 Task: Open Card Operations Management Review in Board DevOps to Workspace Cloud Management and add a team member Softage.2@softage.net, a label Green, a checklist Diet Planning, an attachment from your computer, a color Green and finally, add a card description 'Plan and execute company team-building activity at a wine tasting' and a comment 'This task requires us to be proactive and anticipate potential challenges before they arise.'. Add a start date 'Jan 02, 1900' with a due date 'Jan 09, 1900'
Action: Mouse moved to (58, 250)
Screenshot: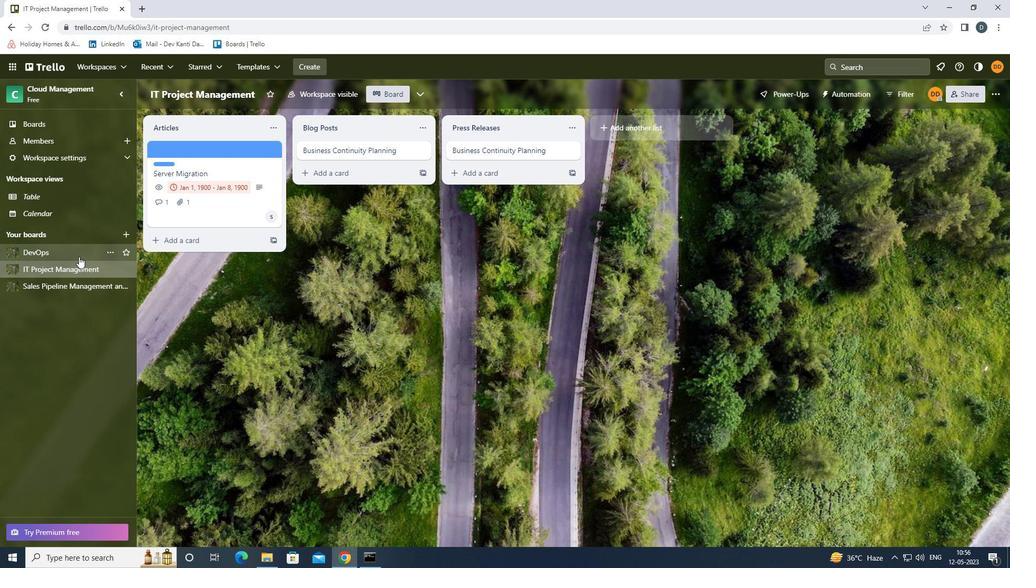 
Action: Mouse pressed left at (58, 250)
Screenshot: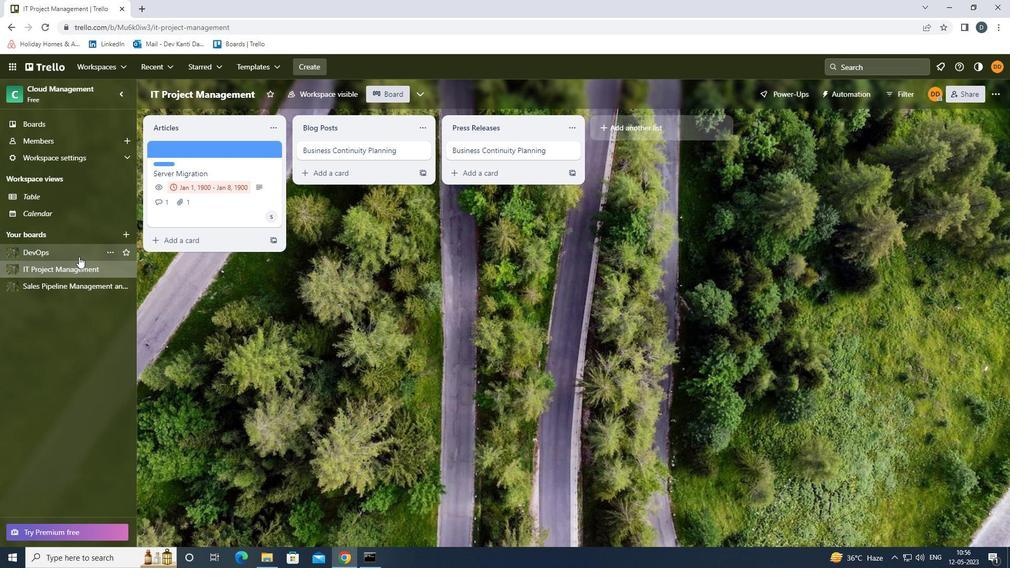 
Action: Mouse moved to (221, 156)
Screenshot: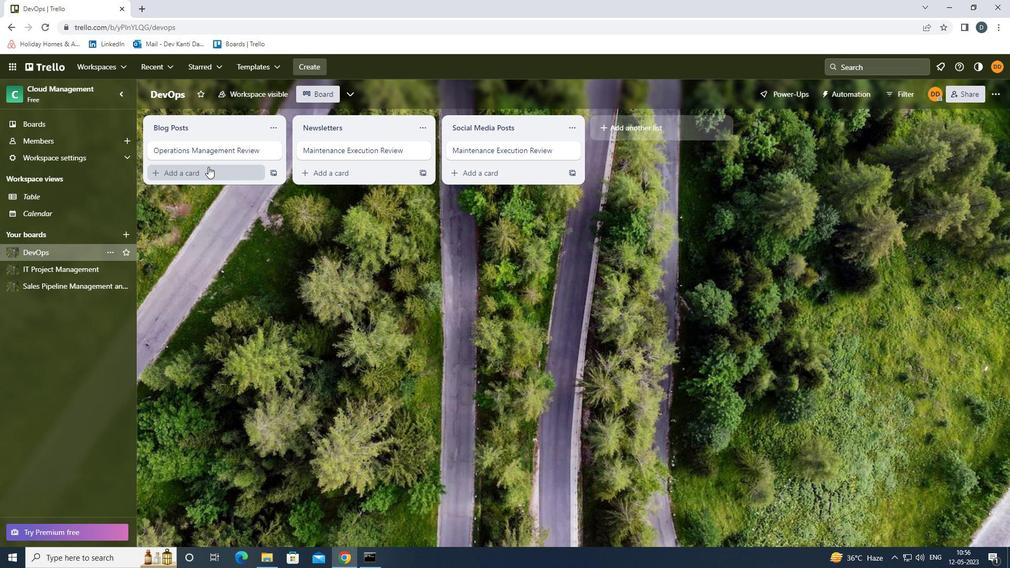 
Action: Mouse pressed left at (221, 156)
Screenshot: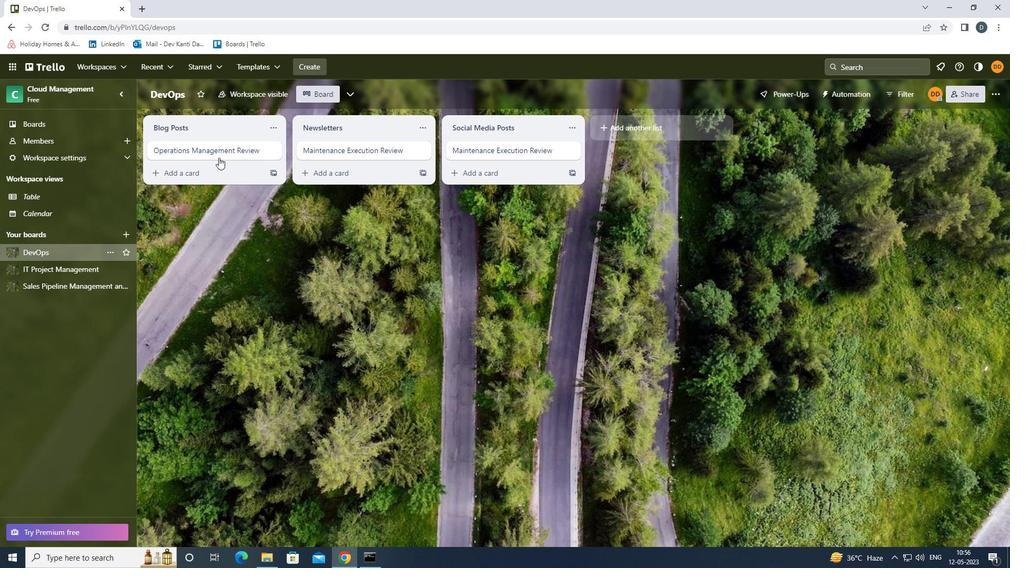 
Action: Mouse moved to (631, 143)
Screenshot: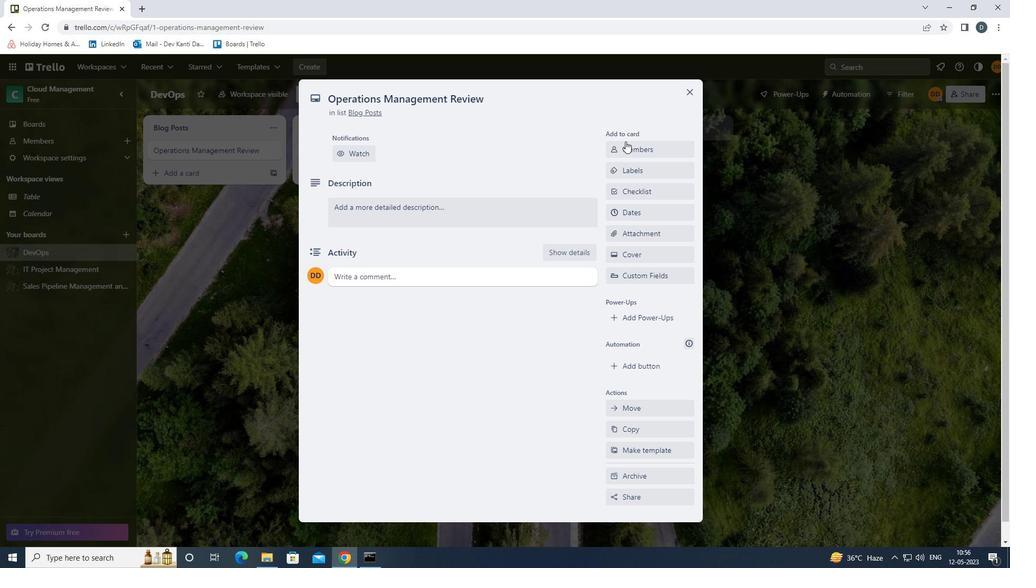 
Action: Mouse pressed left at (631, 143)
Screenshot: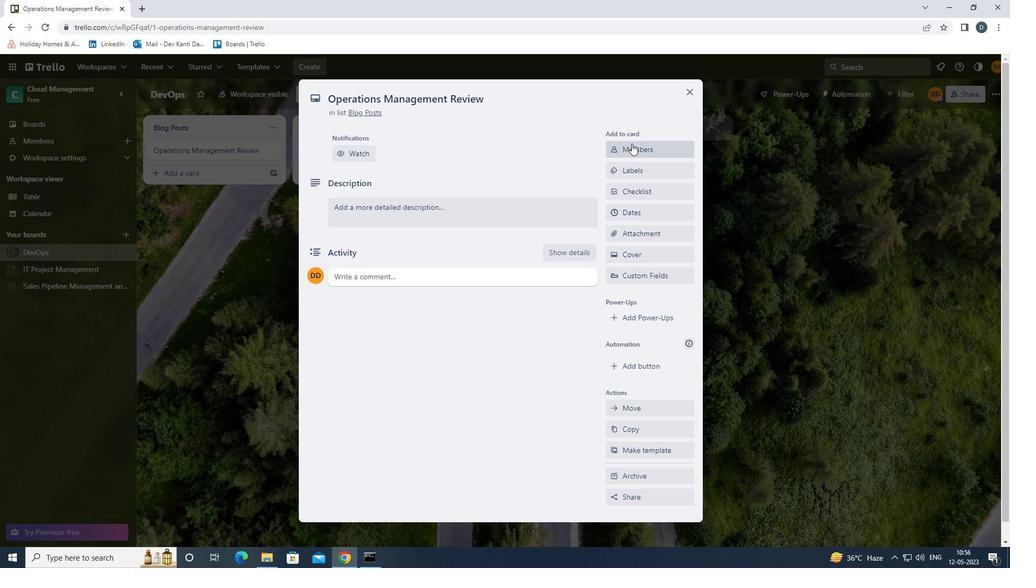 
Action: Mouse moved to (632, 143)
Screenshot: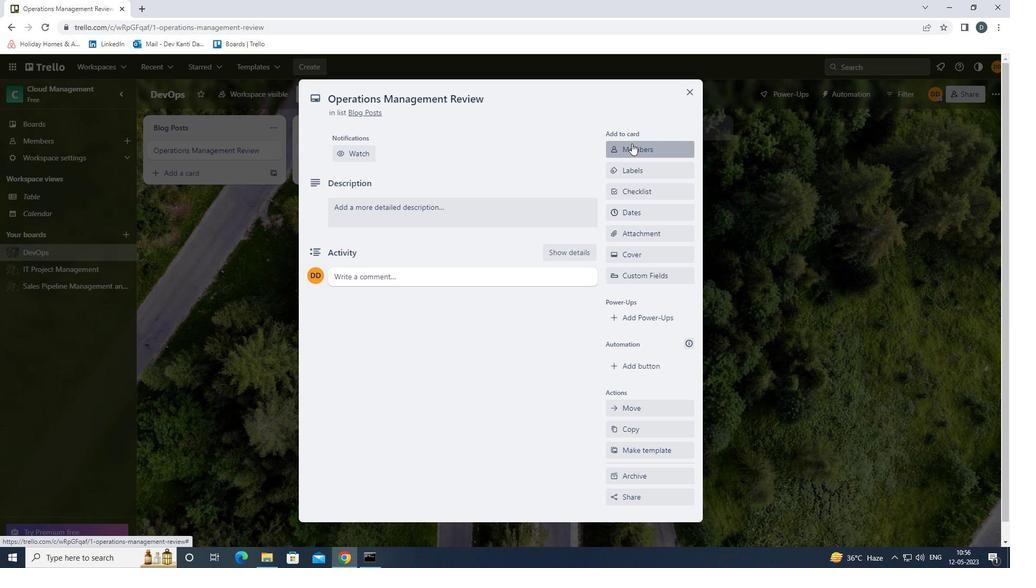 
Action: Key pressed <Key.shift>SOFTAGE.2<Key.shift>@SOFTAGE.NET<Key.enter>
Screenshot: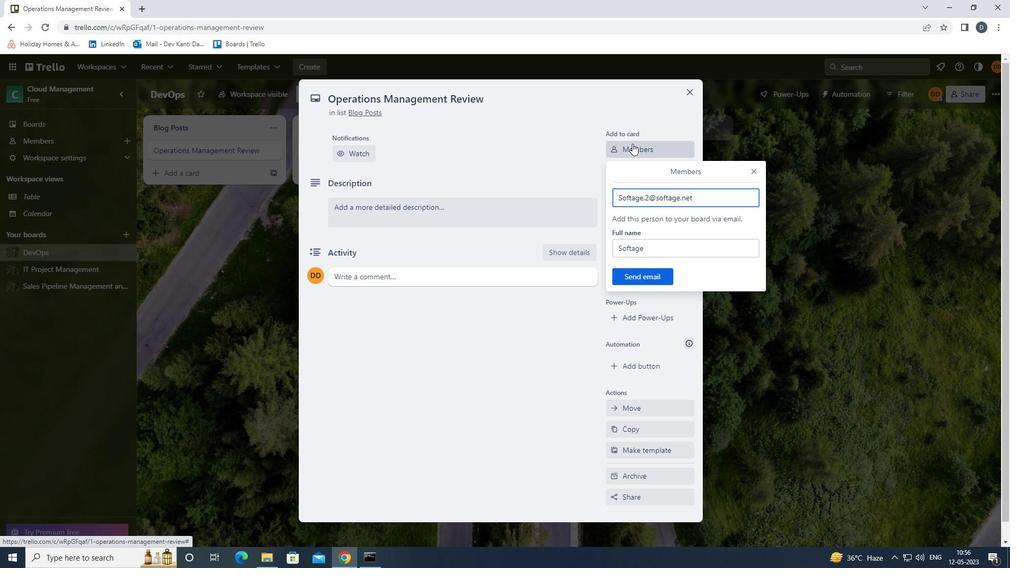 
Action: Mouse moved to (668, 166)
Screenshot: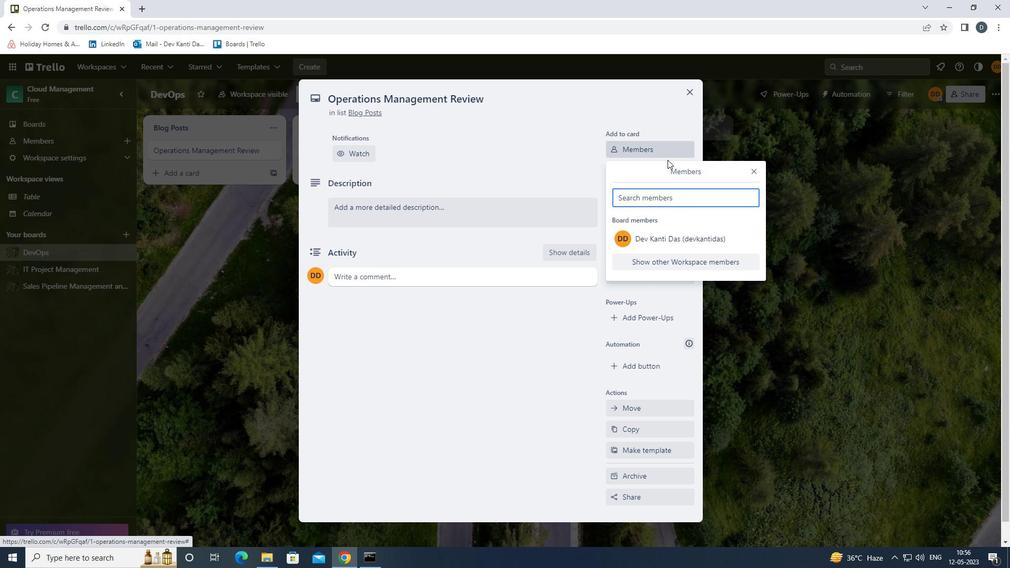 
Action: Key pressed <Key.shift>SOFTAGE.2<Key.shift>@SOFTAGE.NET
Screenshot: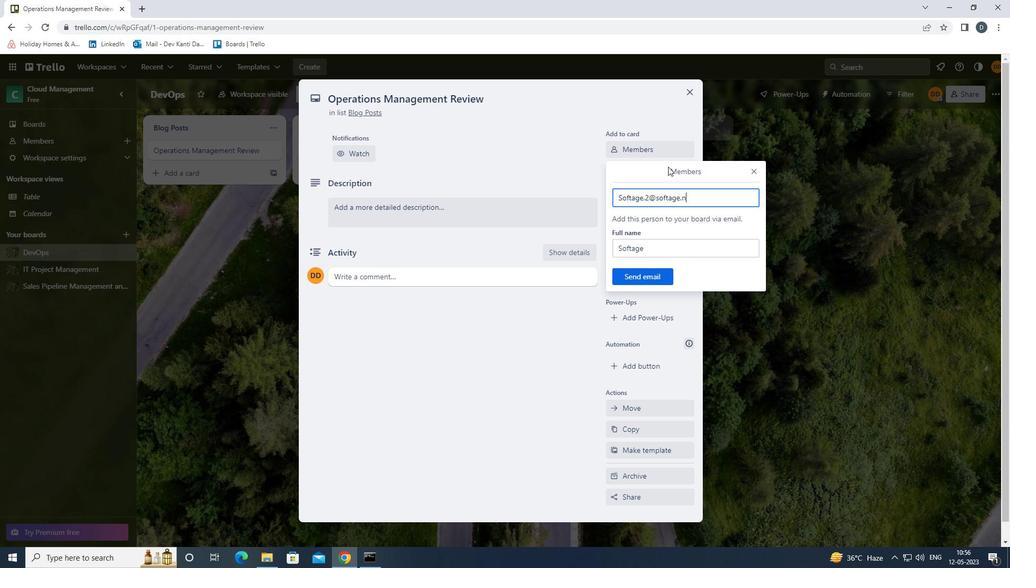 
Action: Mouse moved to (643, 279)
Screenshot: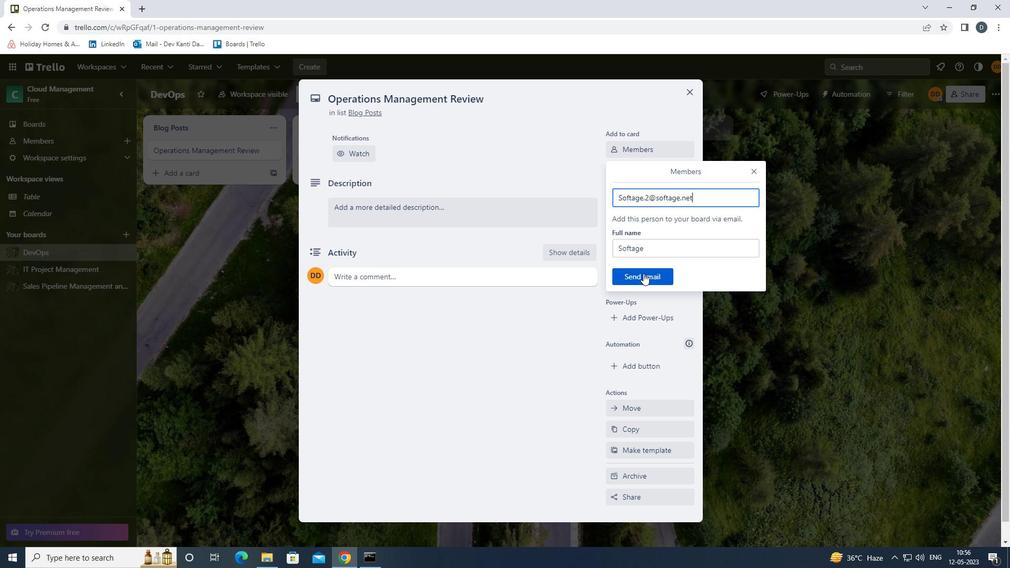 
Action: Mouse pressed left at (643, 279)
Screenshot: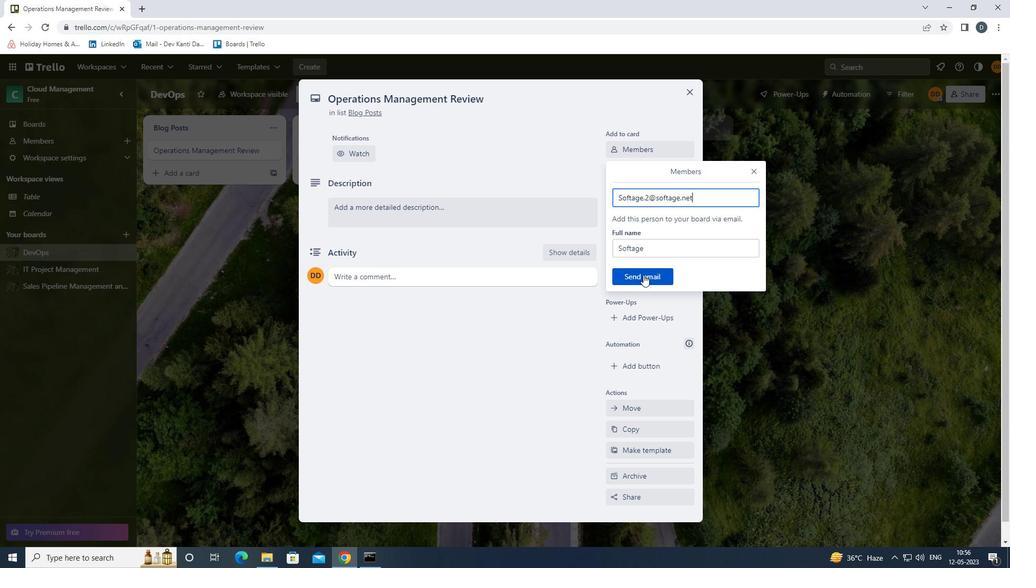 
Action: Mouse moved to (654, 208)
Screenshot: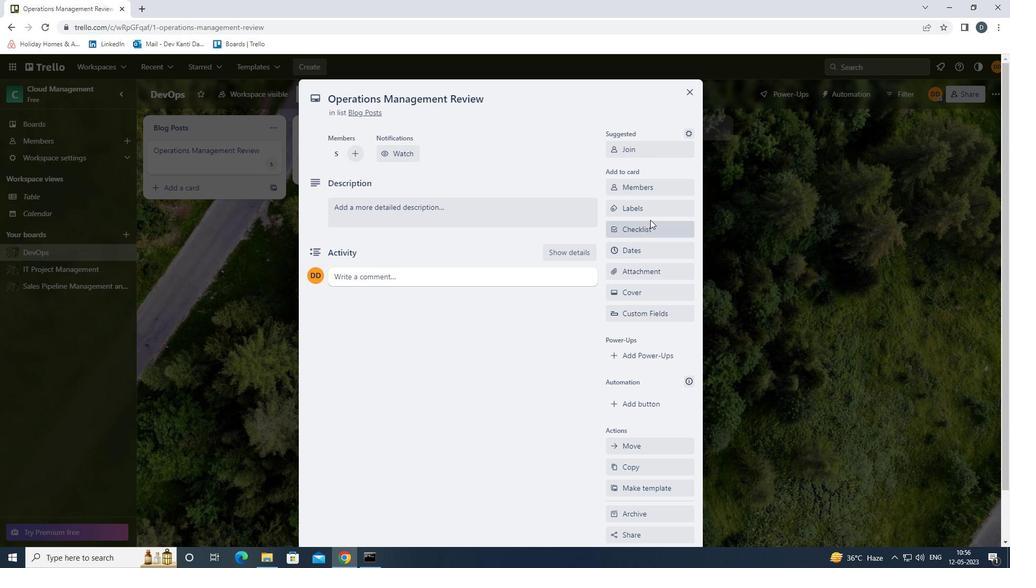 
Action: Mouse pressed left at (654, 208)
Screenshot: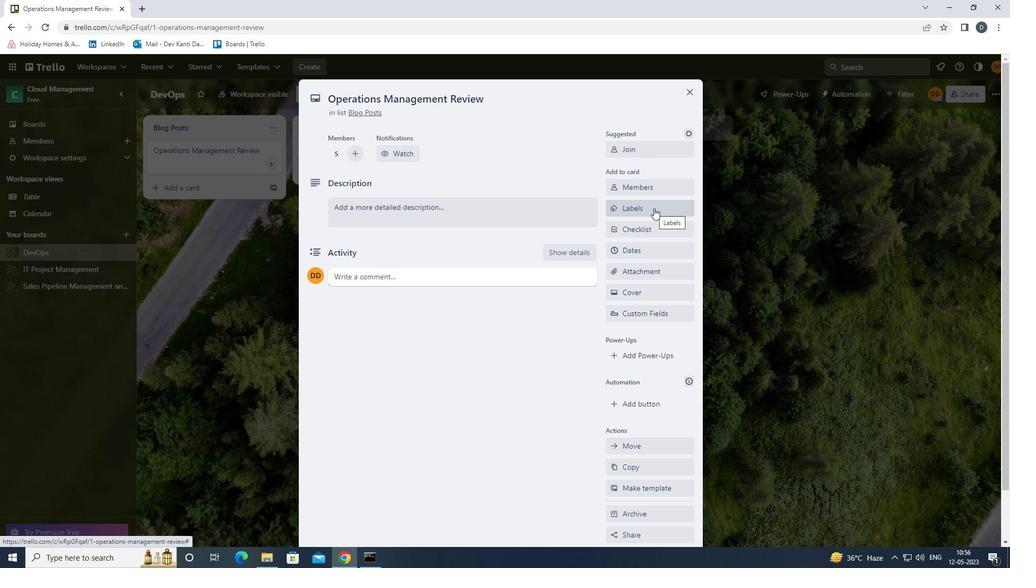 
Action: Mouse moved to (672, 288)
Screenshot: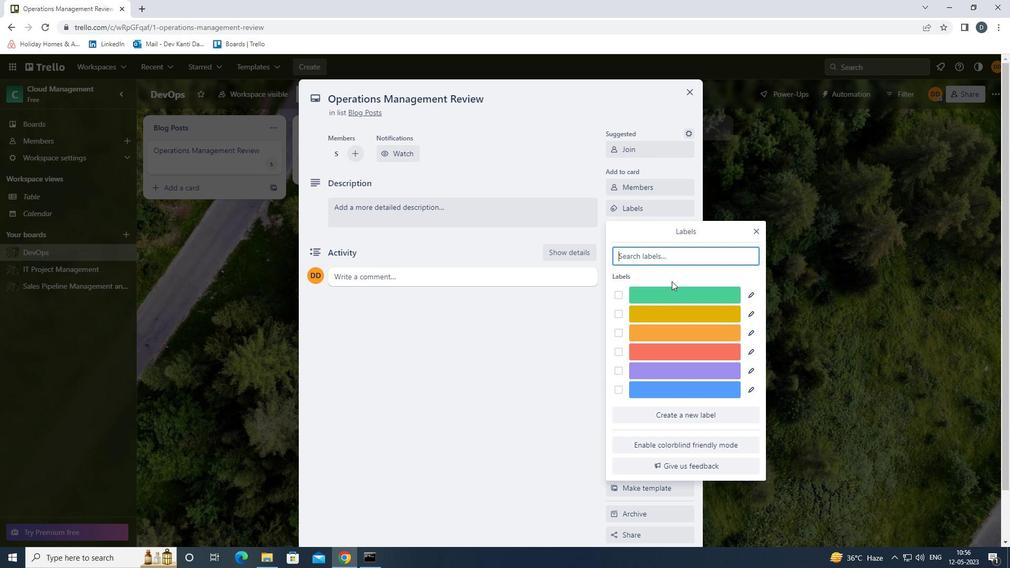 
Action: Mouse pressed left at (672, 288)
Screenshot: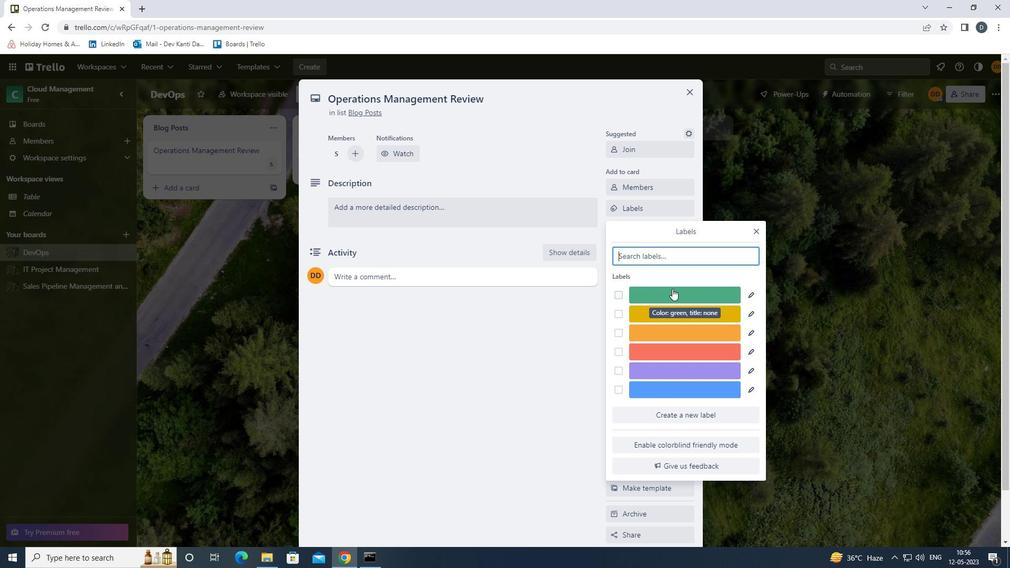 
Action: Mouse moved to (754, 230)
Screenshot: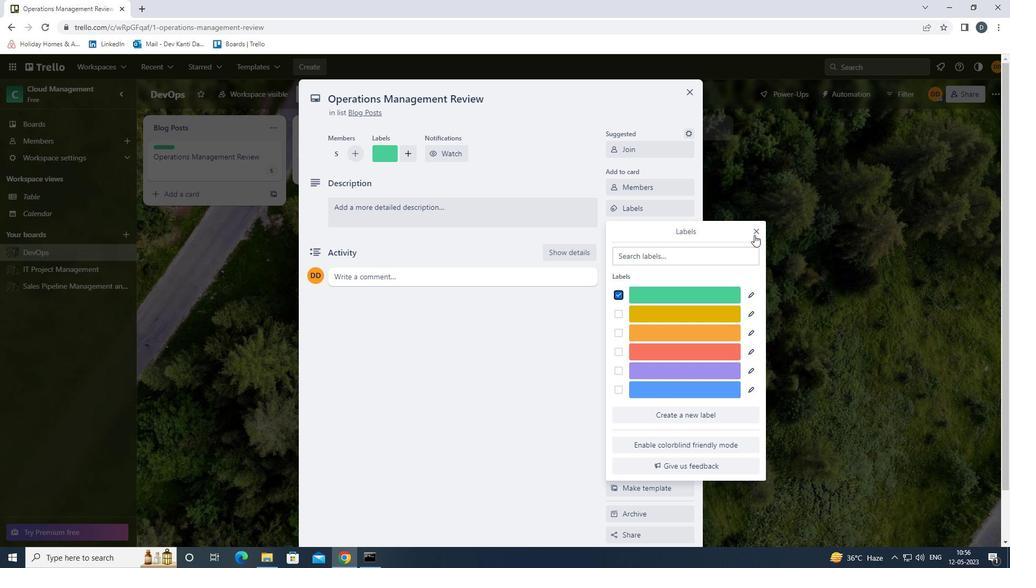 
Action: Mouse pressed left at (754, 230)
Screenshot: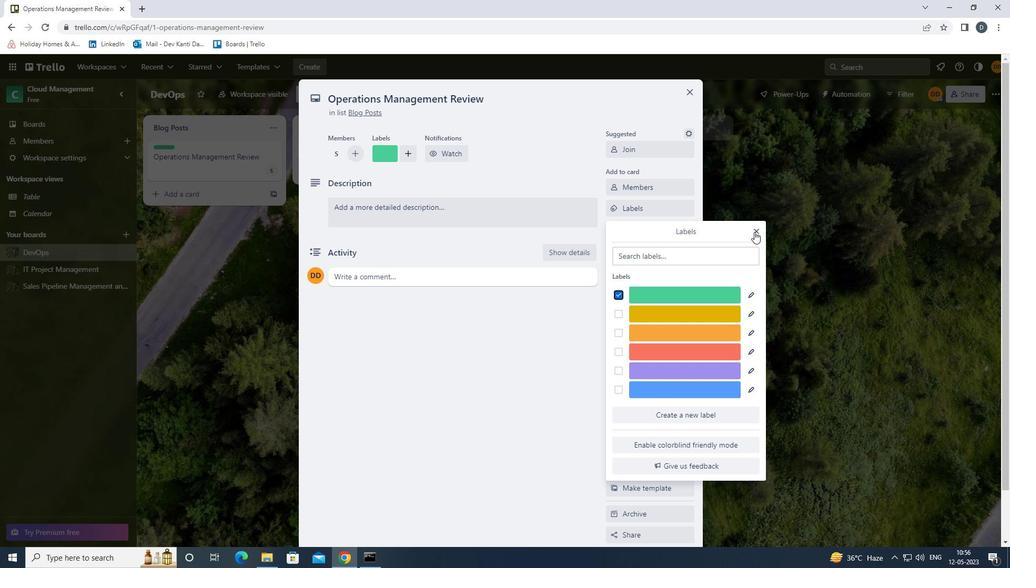 
Action: Mouse moved to (671, 231)
Screenshot: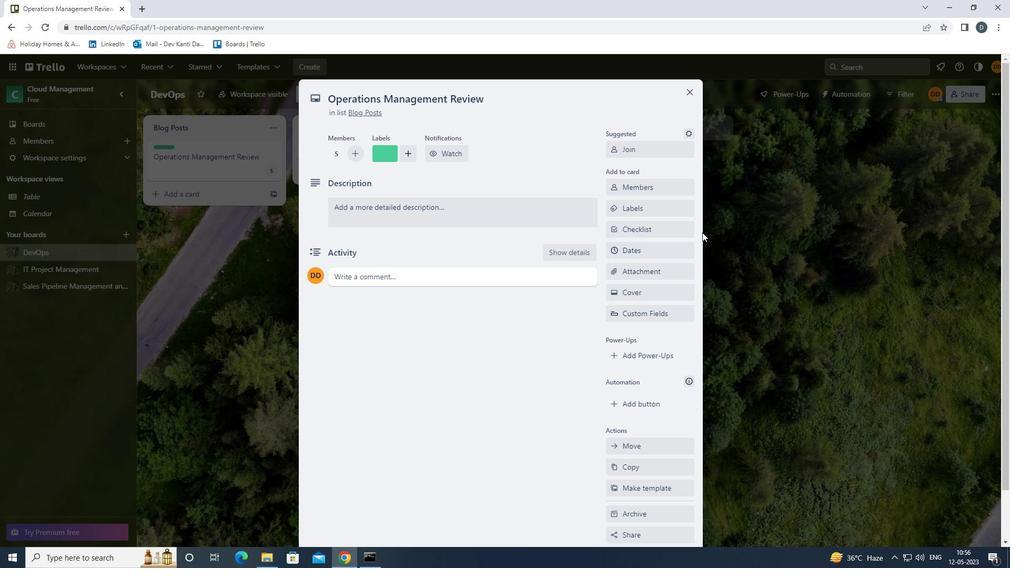 
Action: Mouse pressed left at (671, 231)
Screenshot: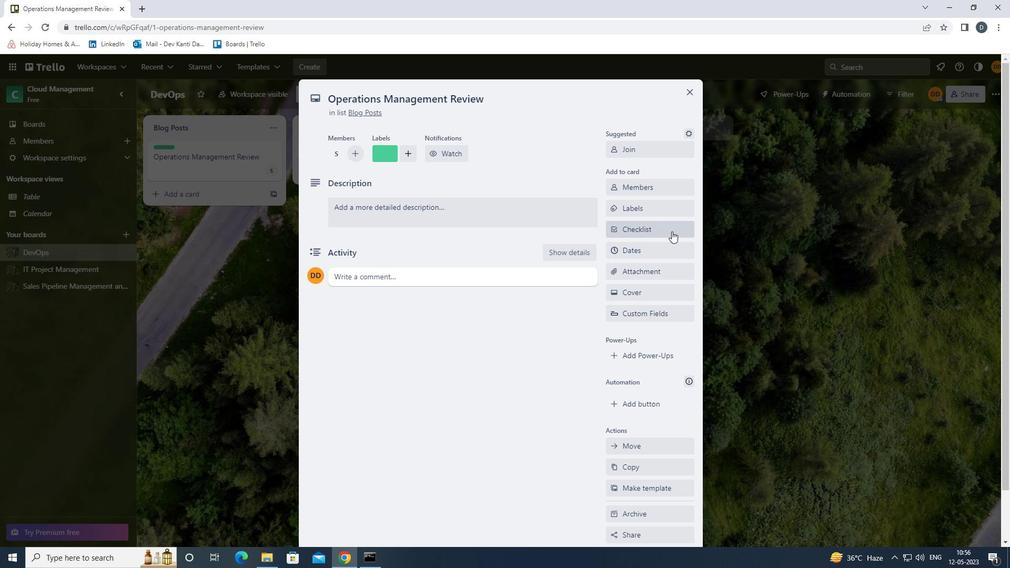 
Action: Mouse moved to (674, 230)
Screenshot: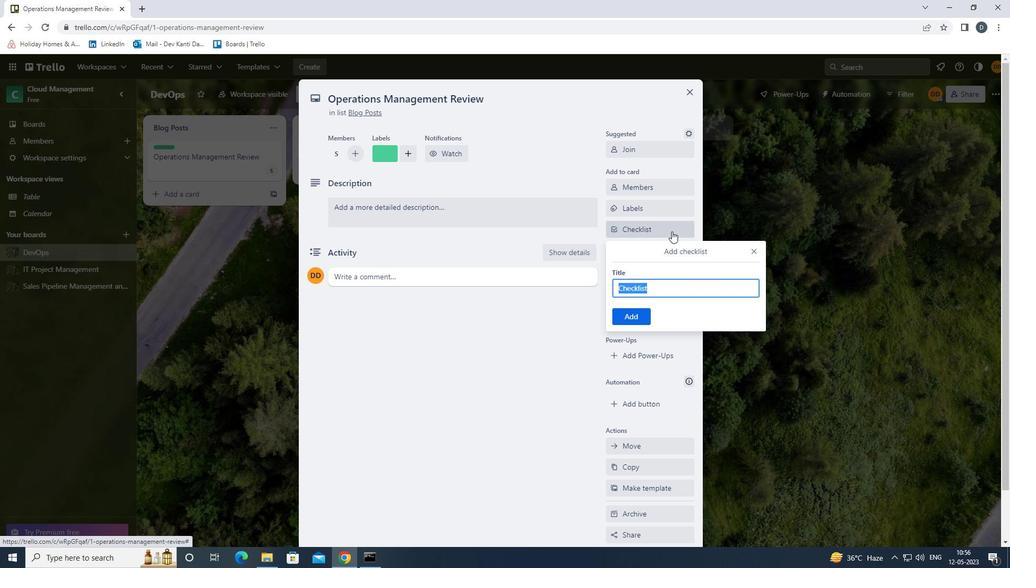 
Action: Key pressed <Key.shift>DIET<Key.space><Key.shift><Key.shift><Key.shift><Key.shift><Key.shift><Key.shift><Key.shift><Key.shift><Key.shift>PLANNING<Key.enter>
Screenshot: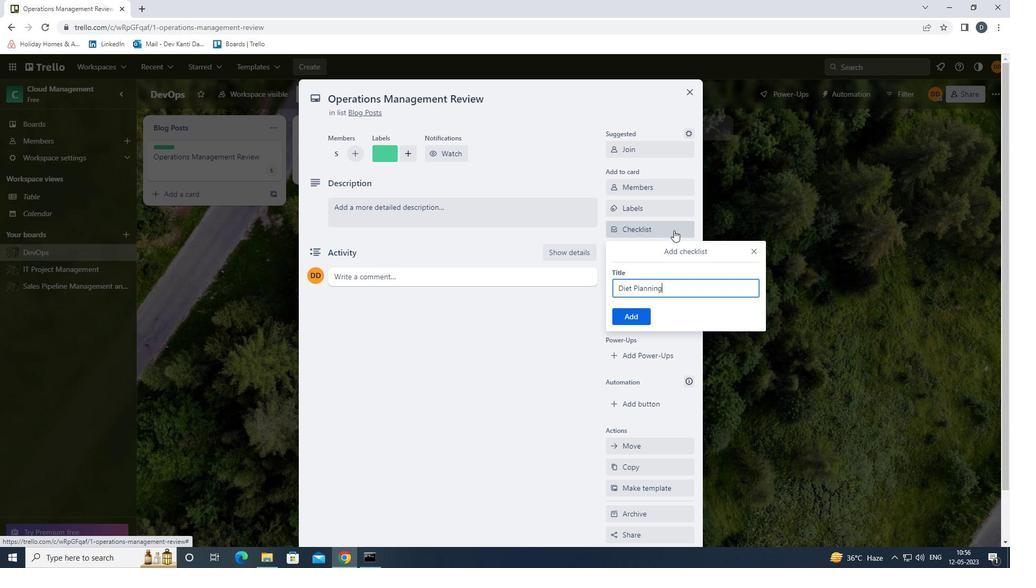 
Action: Mouse moved to (658, 272)
Screenshot: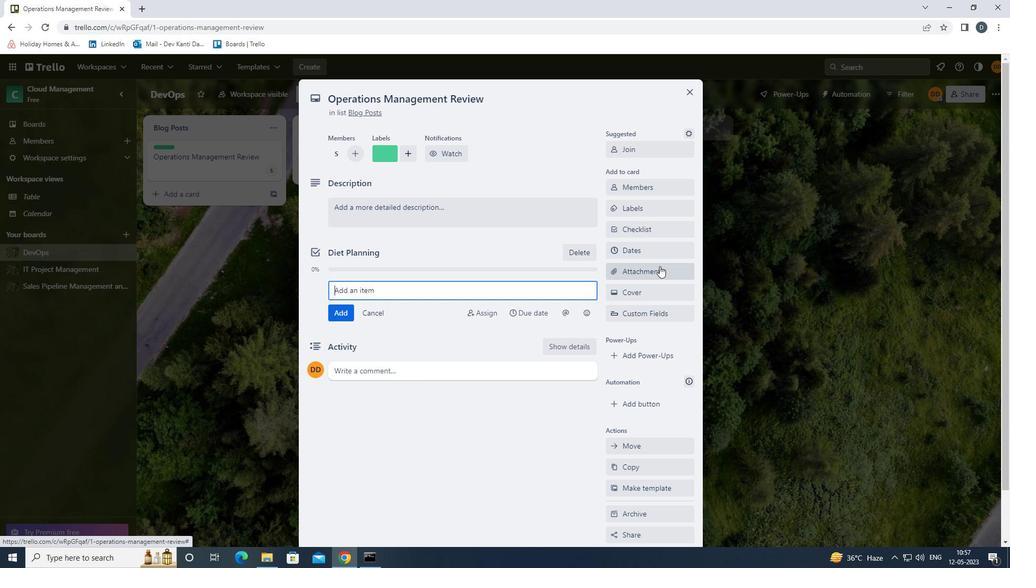 
Action: Mouse pressed left at (658, 272)
Screenshot: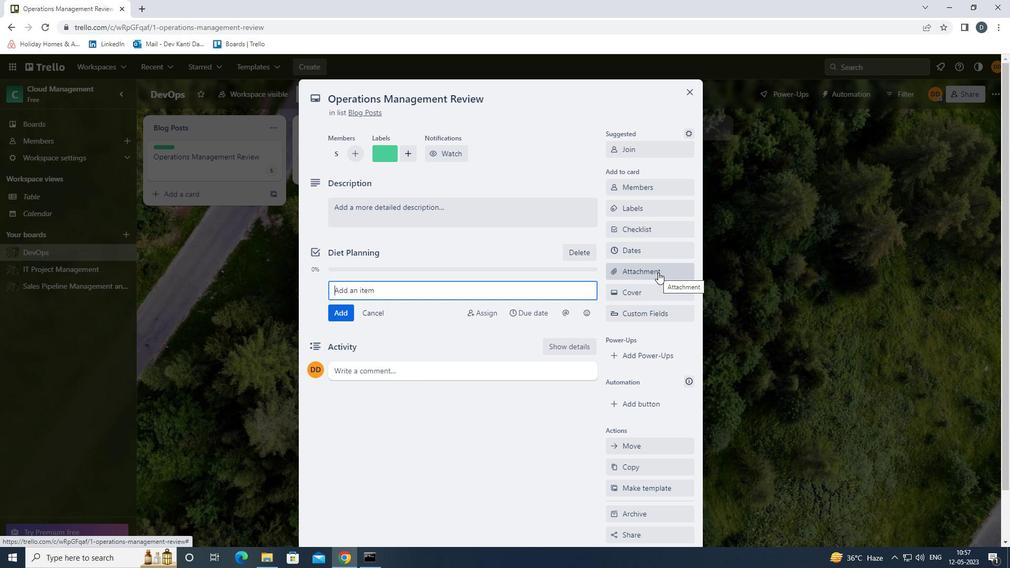 
Action: Mouse moved to (665, 318)
Screenshot: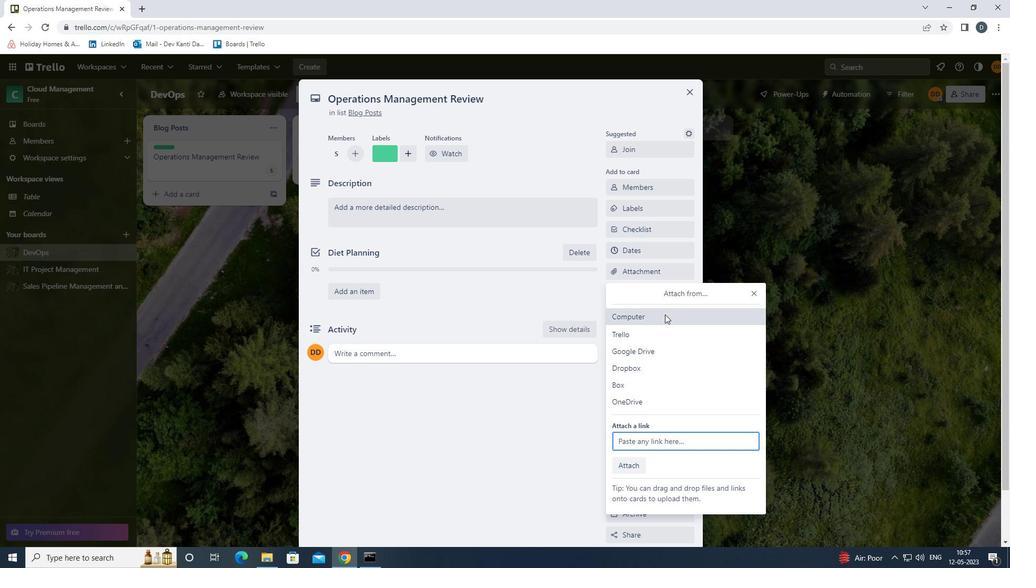 
Action: Mouse pressed left at (665, 318)
Screenshot: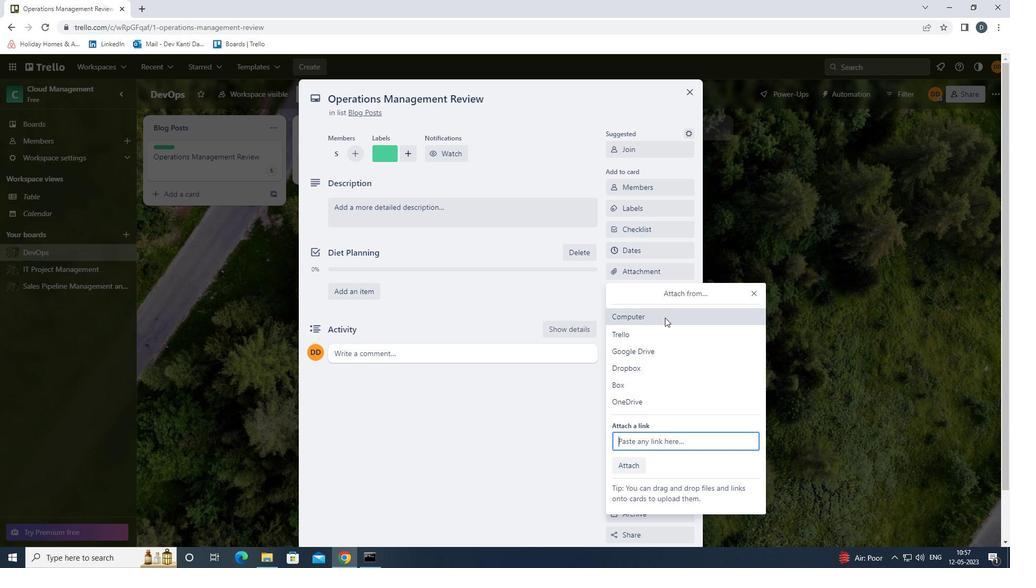 
Action: Mouse moved to (351, 119)
Screenshot: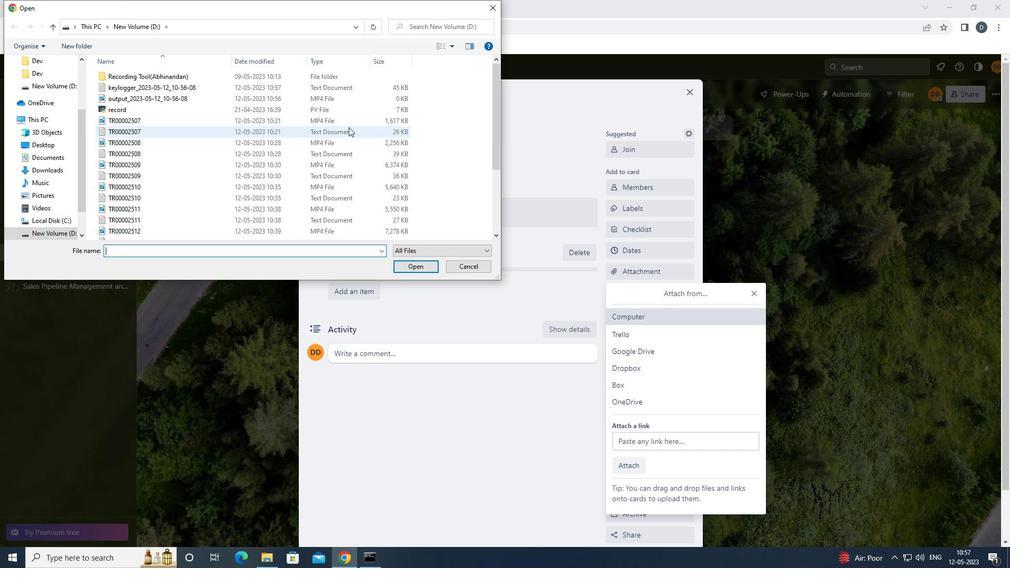 
Action: Mouse pressed left at (351, 119)
Screenshot: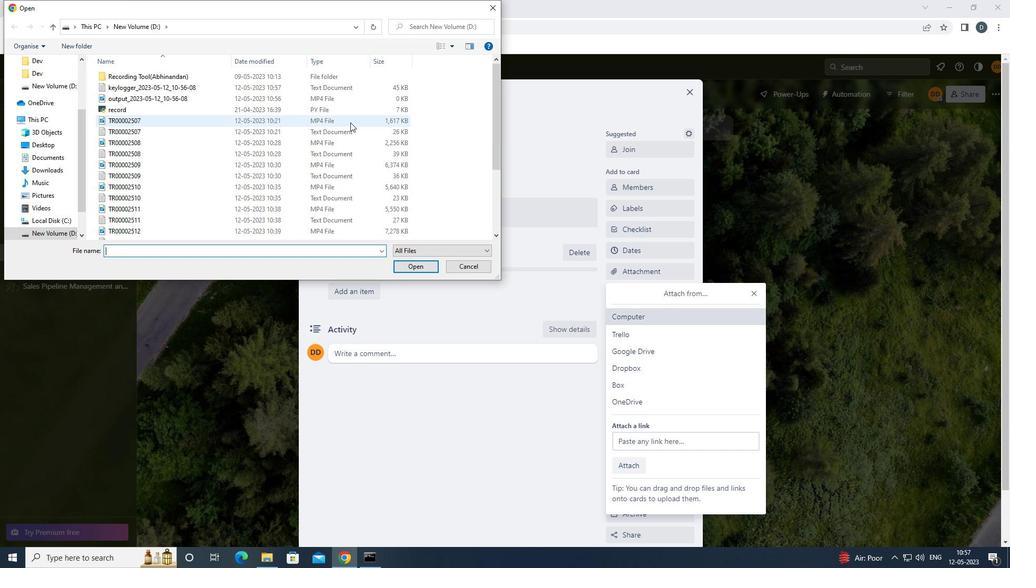 
Action: Mouse moved to (416, 264)
Screenshot: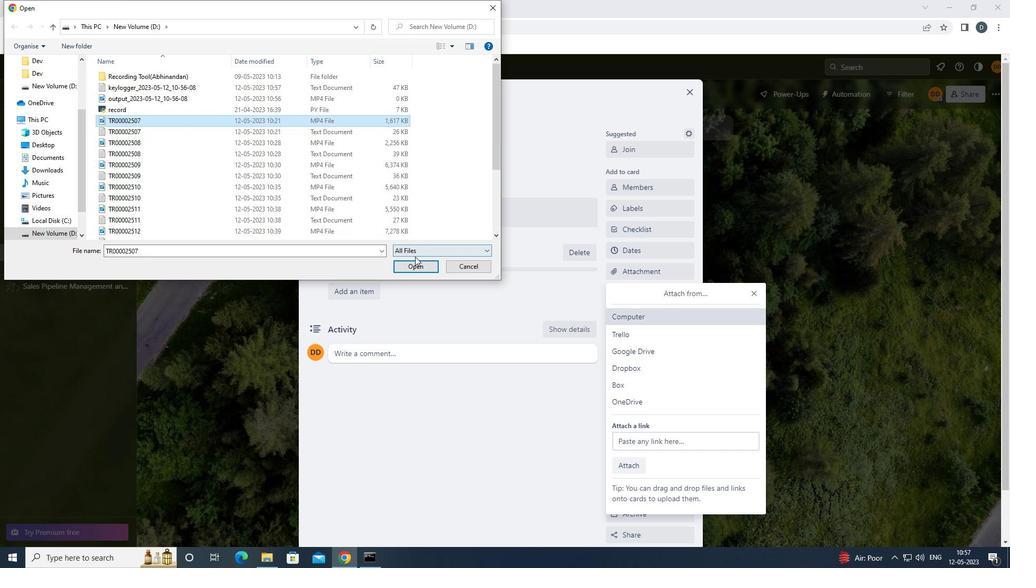 
Action: Mouse pressed left at (416, 264)
Screenshot: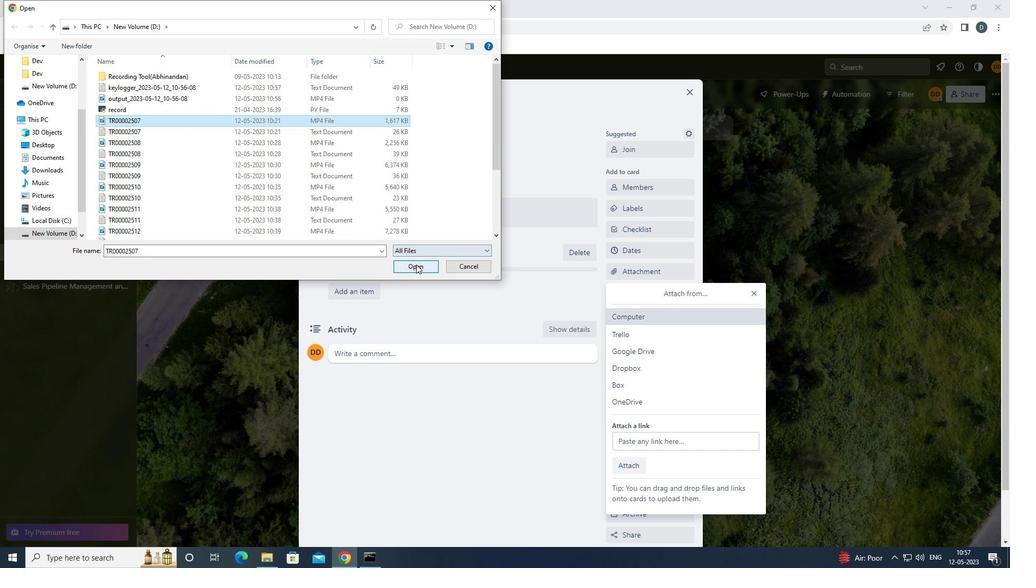 
Action: Mouse moved to (639, 294)
Screenshot: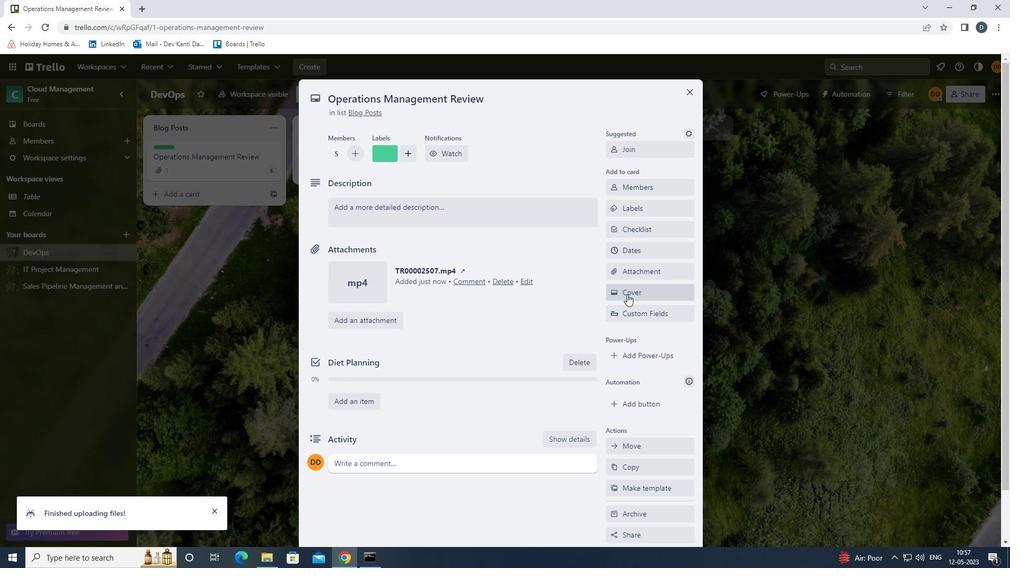 
Action: Mouse pressed left at (639, 294)
Screenshot: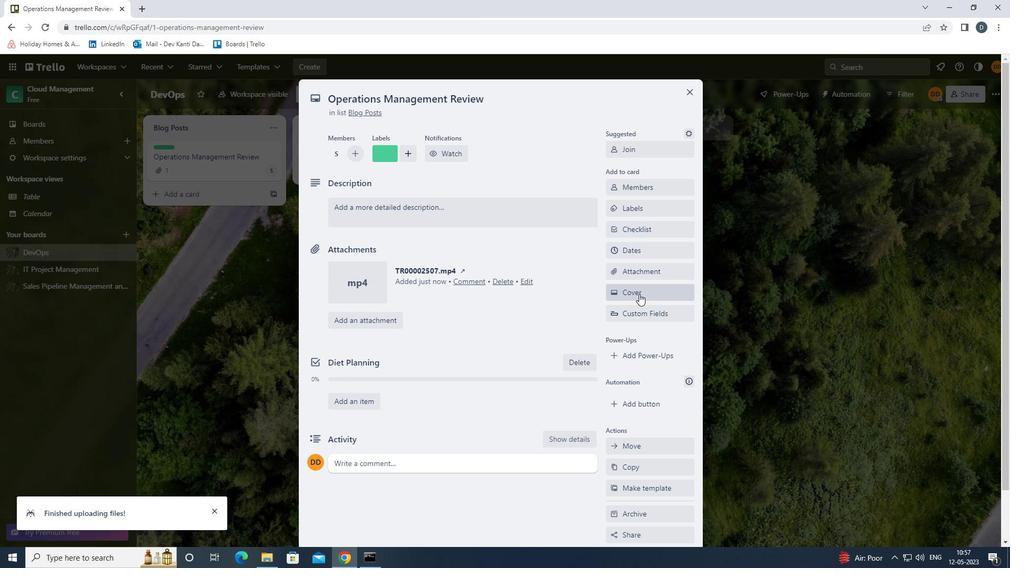 
Action: Mouse moved to (626, 335)
Screenshot: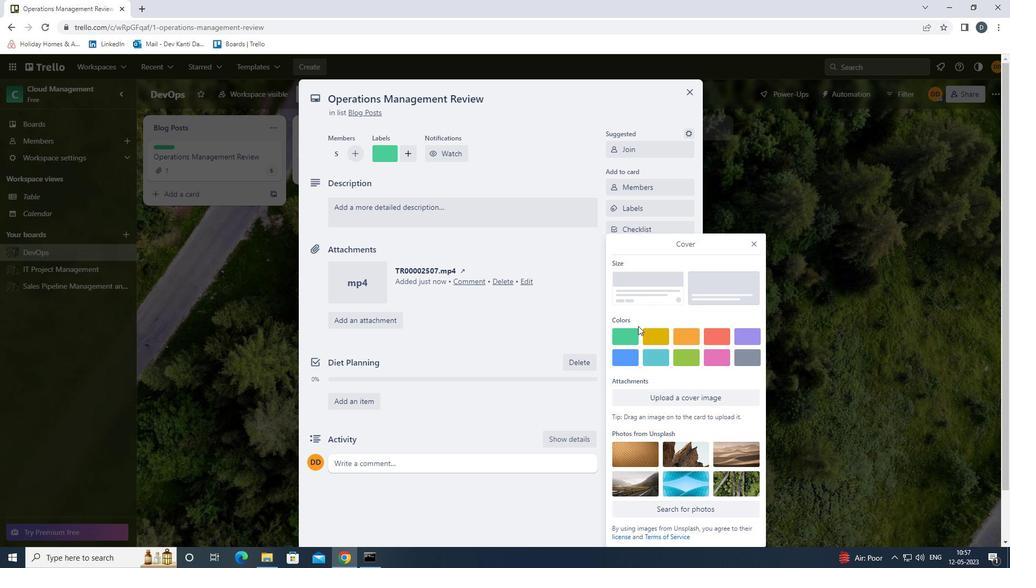
Action: Mouse pressed left at (626, 335)
Screenshot: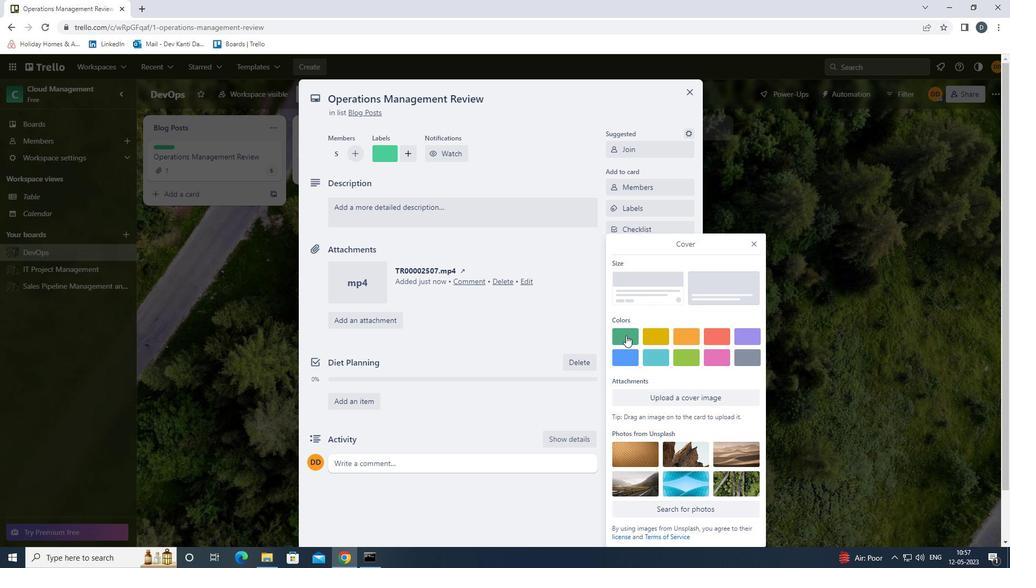 
Action: Mouse moved to (754, 222)
Screenshot: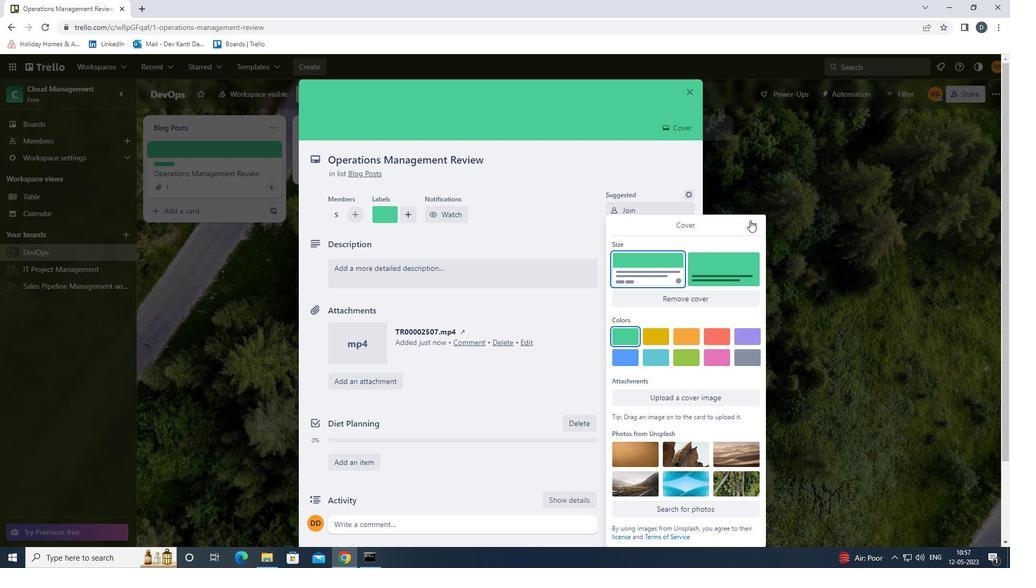 
Action: Mouse pressed left at (754, 222)
Screenshot: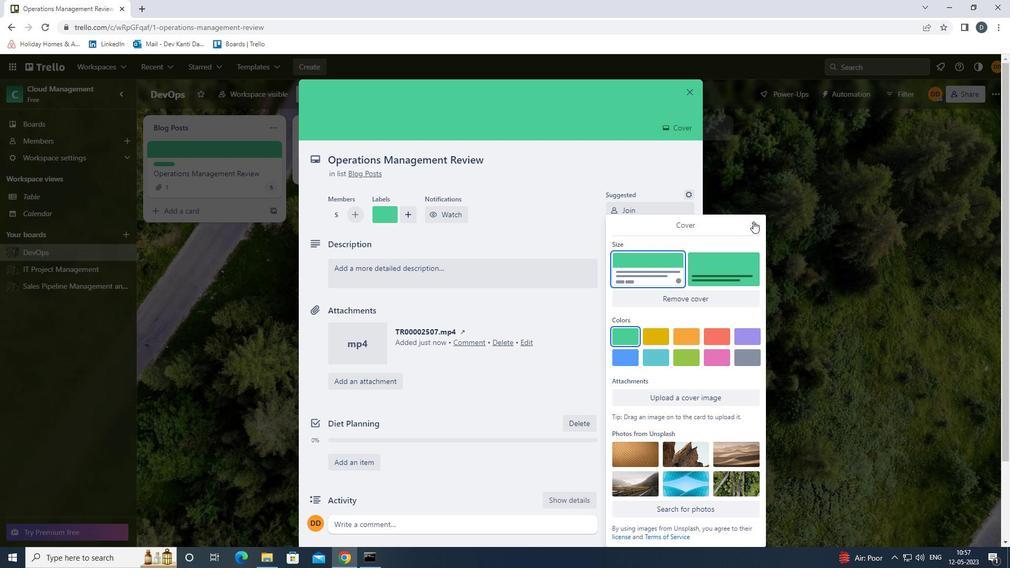
Action: Mouse moved to (539, 269)
Screenshot: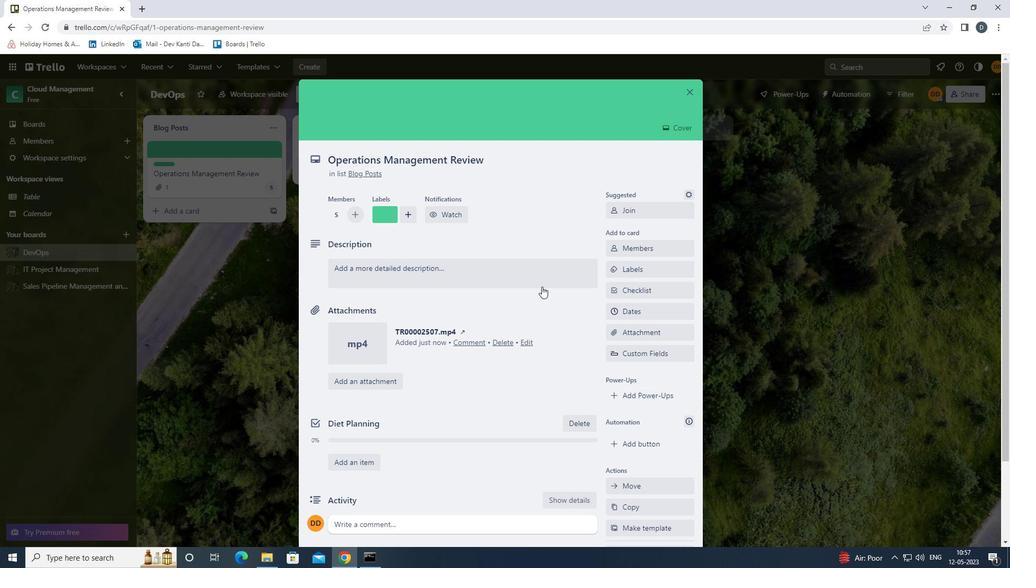 
Action: Mouse pressed left at (539, 269)
Screenshot: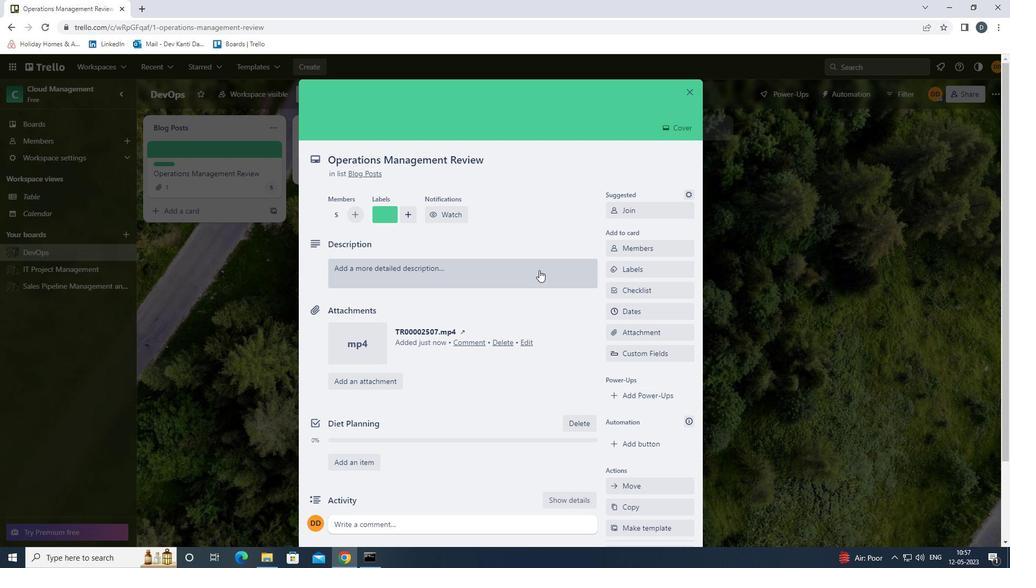 
Action: Mouse moved to (539, 269)
Screenshot: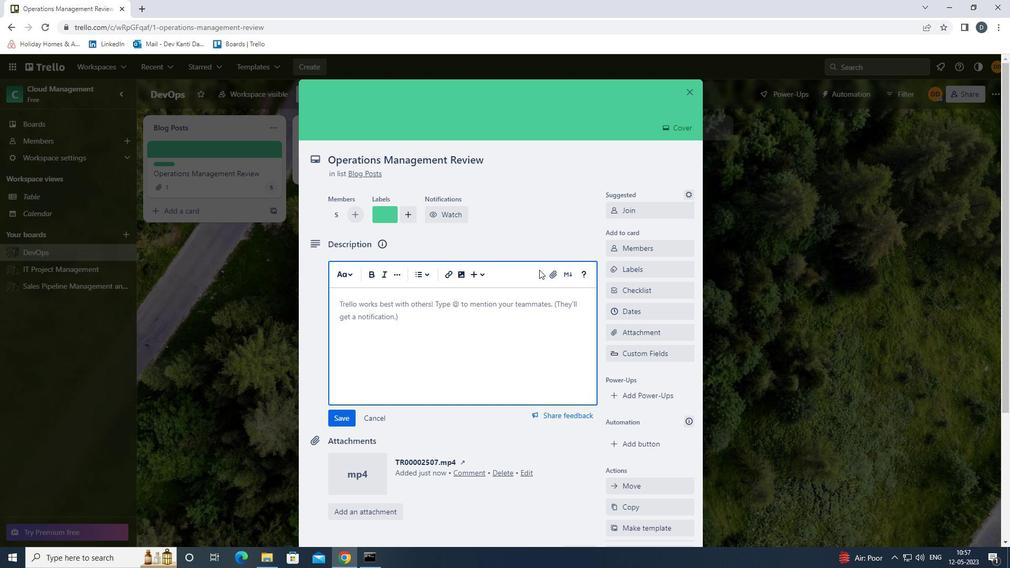 
Action: Key pressed <Key.shift><Key.shift>PLAN<Key.space>AND<Key.space>EXECUTE<Key.space>TEAM-BUILDING<Key.space>ACTIVITY<Key.space>AT<Key.space>A<Key.space>WINE<Key.space>TASTING.
Screenshot: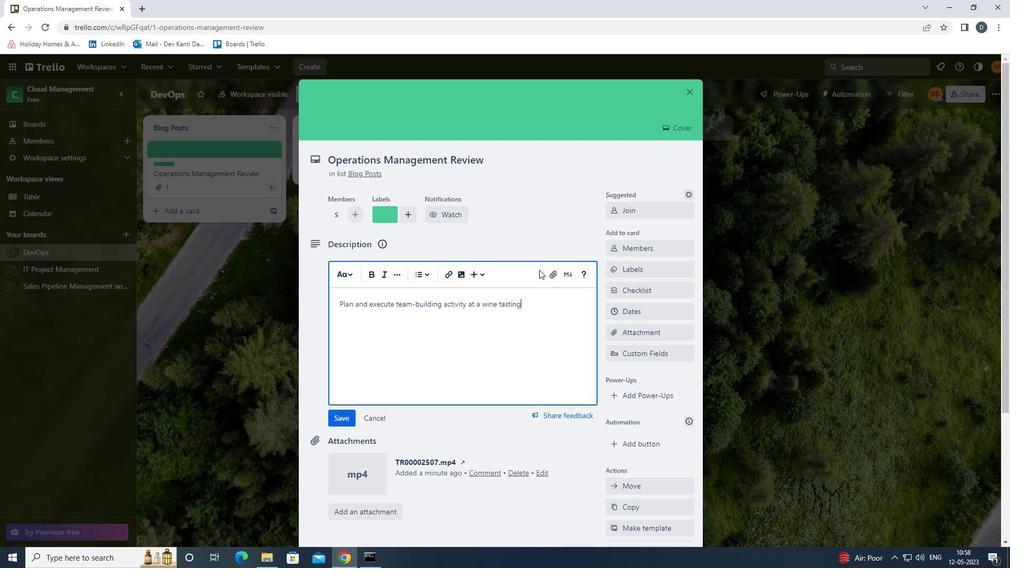 
Action: Mouse moved to (341, 418)
Screenshot: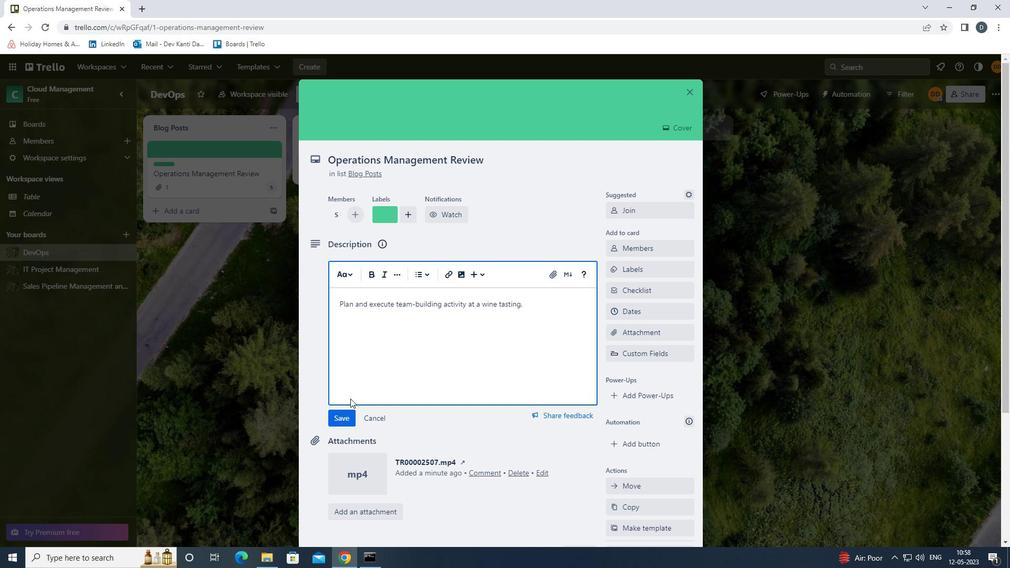 
Action: Mouse pressed left at (341, 418)
Screenshot: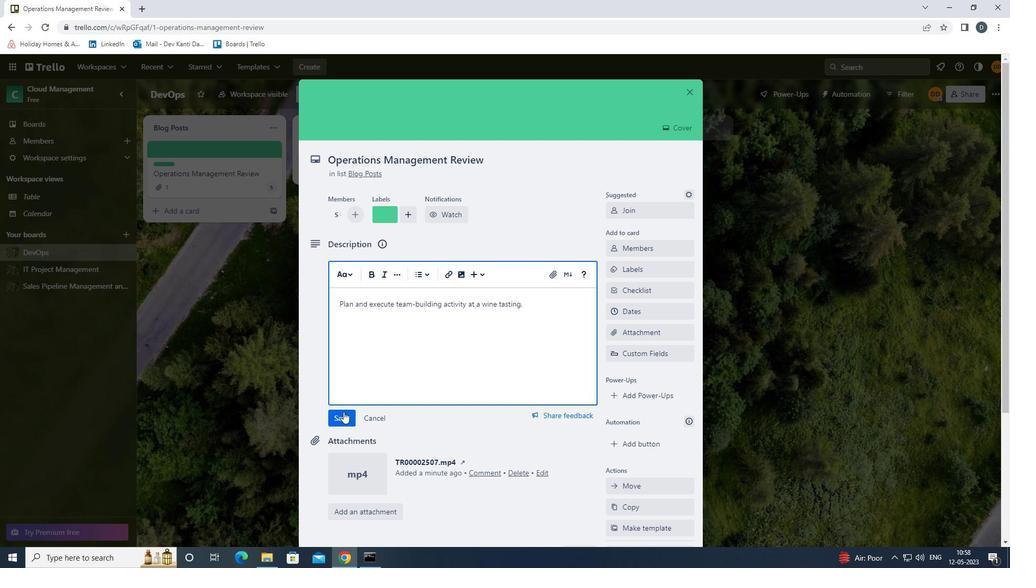
Action: Mouse moved to (367, 410)
Screenshot: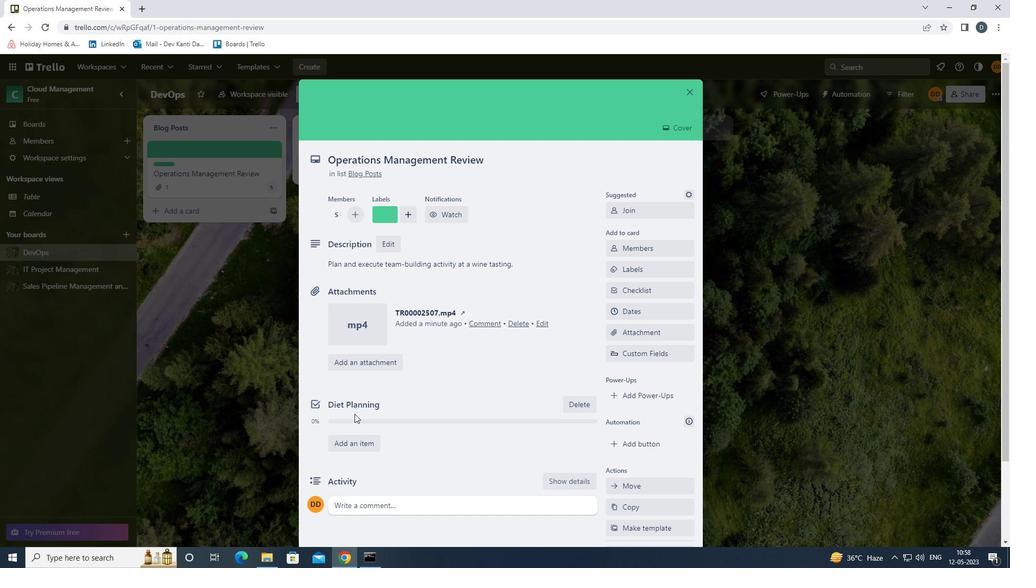 
Action: Mouse scrolled (367, 410) with delta (0, 0)
Screenshot: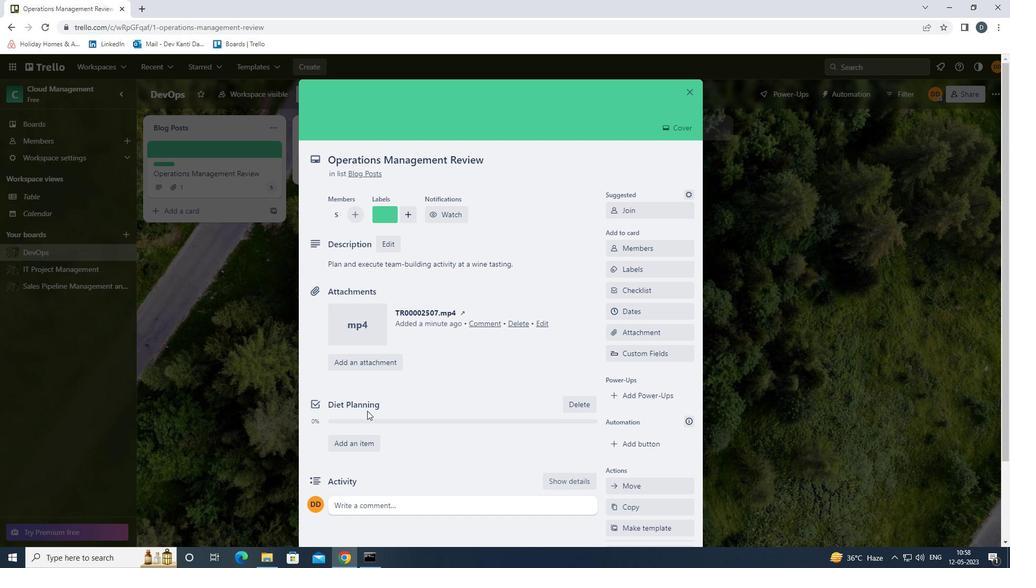 
Action: Mouse moved to (419, 455)
Screenshot: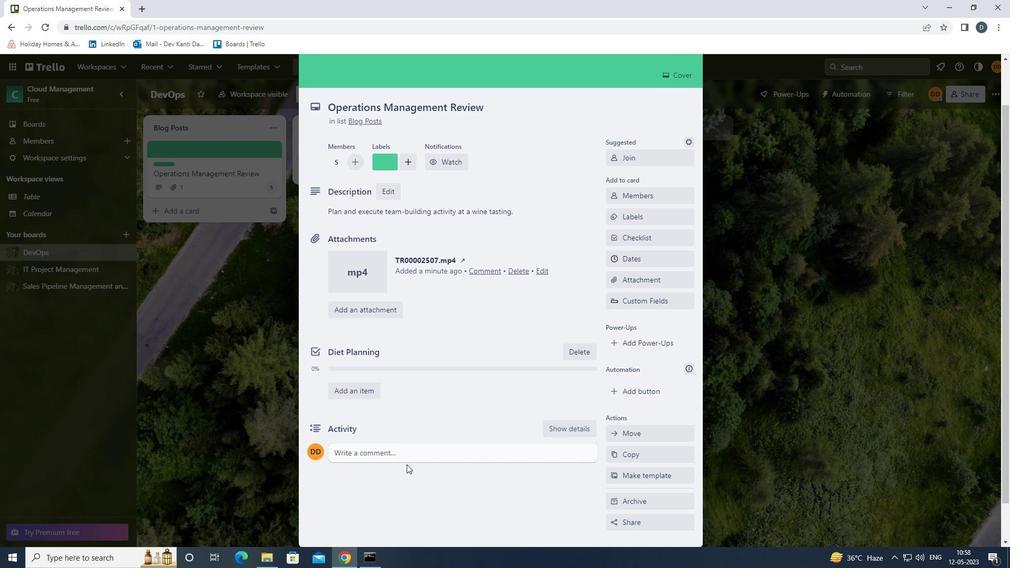 
Action: Mouse pressed left at (419, 455)
Screenshot: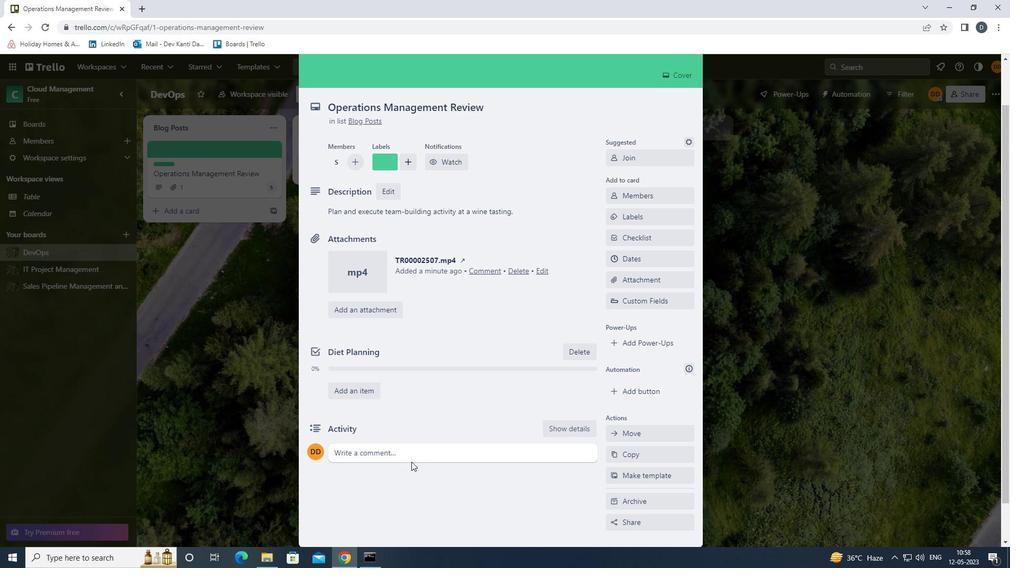 
Action: Mouse moved to (404, 489)
Screenshot: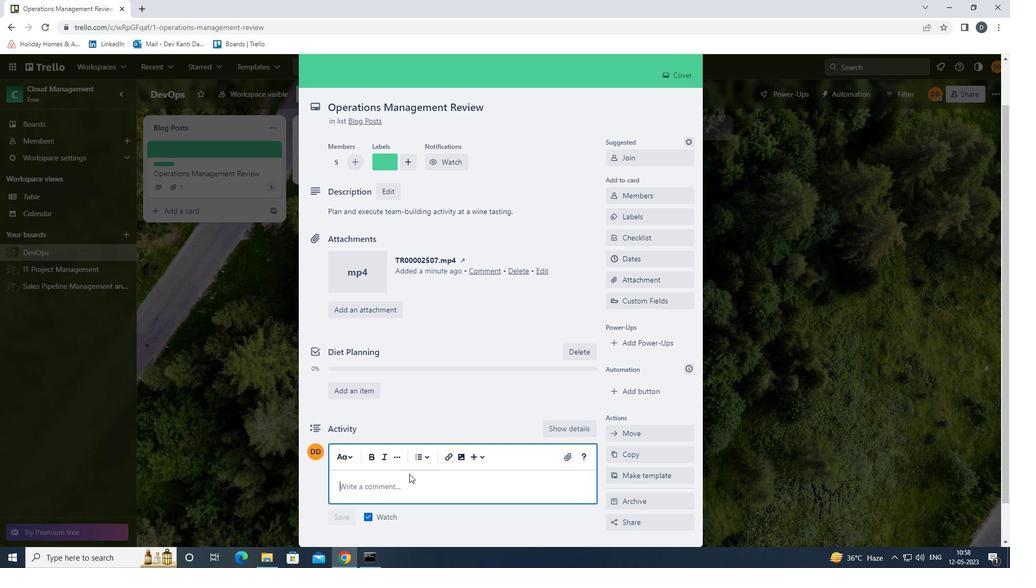 
Action: Key pressed <Key.shift><Key.shift><Key.shift><Key.shift><Key.shift><Key.shift><Key.shift><Key.shift><Key.shift>THIS<Key.space>TASK<Key.space>REQUIRES<Key.space>US<Key.space>TO<Key.space>BE<Key.space>PROACTIVE<Key.space>AND<Key.space>ANTICIPATE<Key.space>POTENTIAL<Key.space>CHALLENGES<Key.space>BEFORE<Key.space>THEY<Key.space>ARISE.
Screenshot: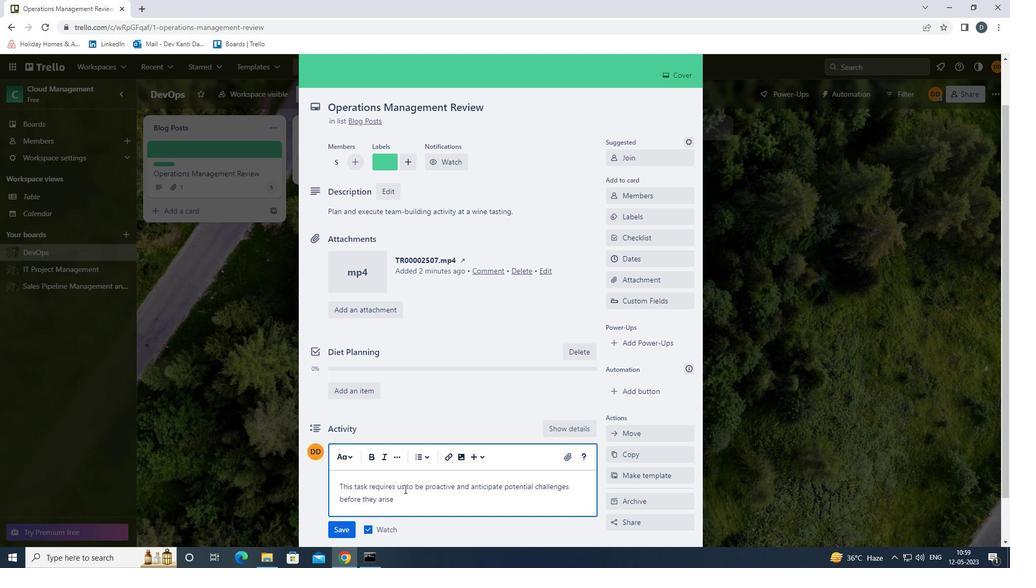 
Action: Mouse moved to (337, 529)
Screenshot: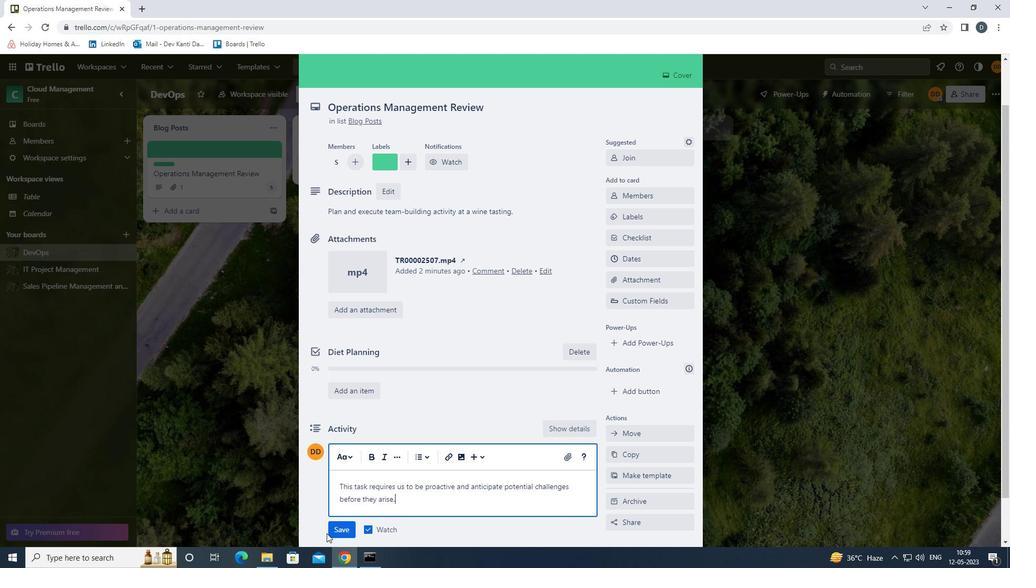 
Action: Mouse pressed left at (337, 529)
Screenshot: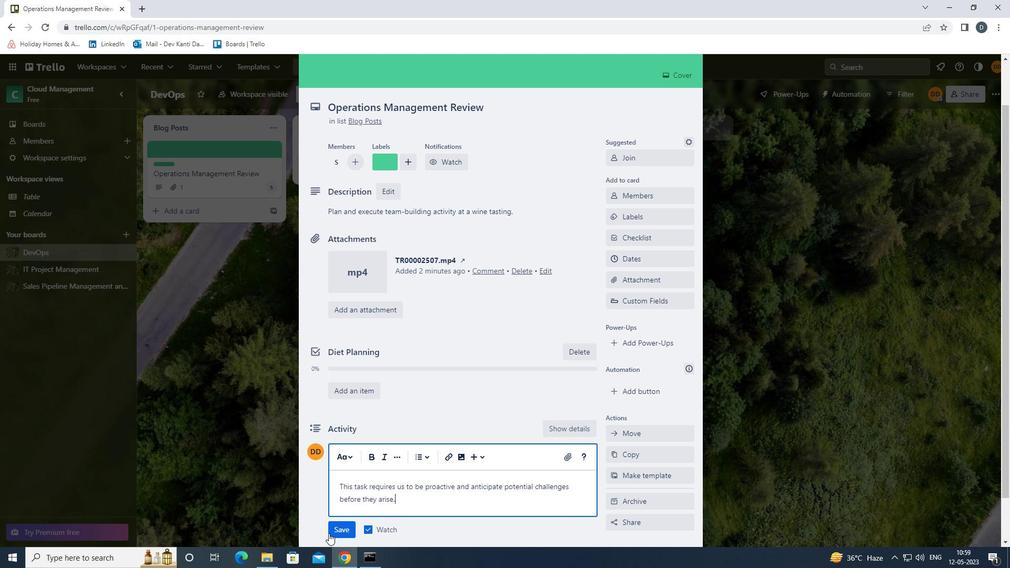 
Action: Mouse moved to (654, 253)
Screenshot: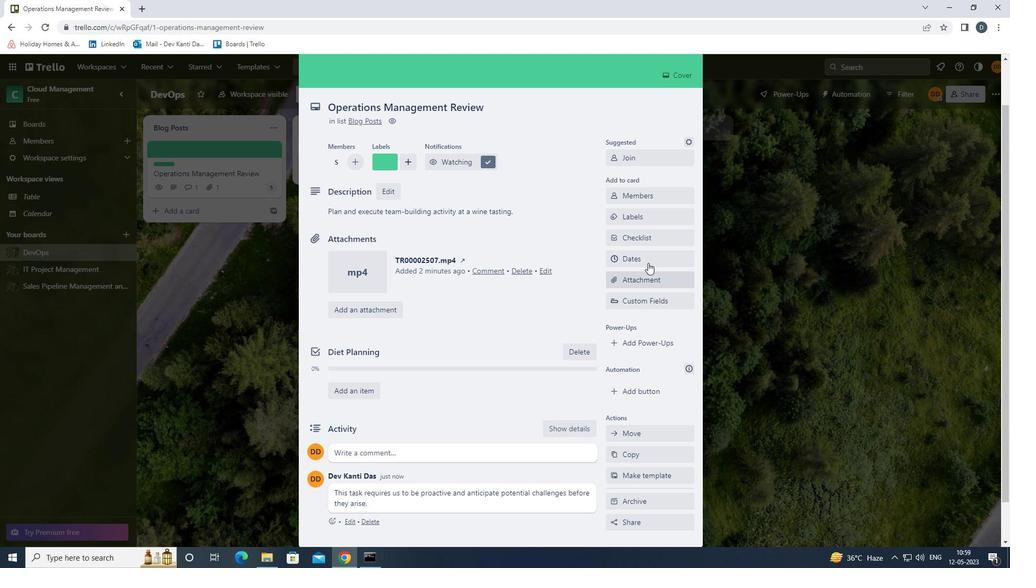 
Action: Mouse pressed left at (654, 253)
Screenshot: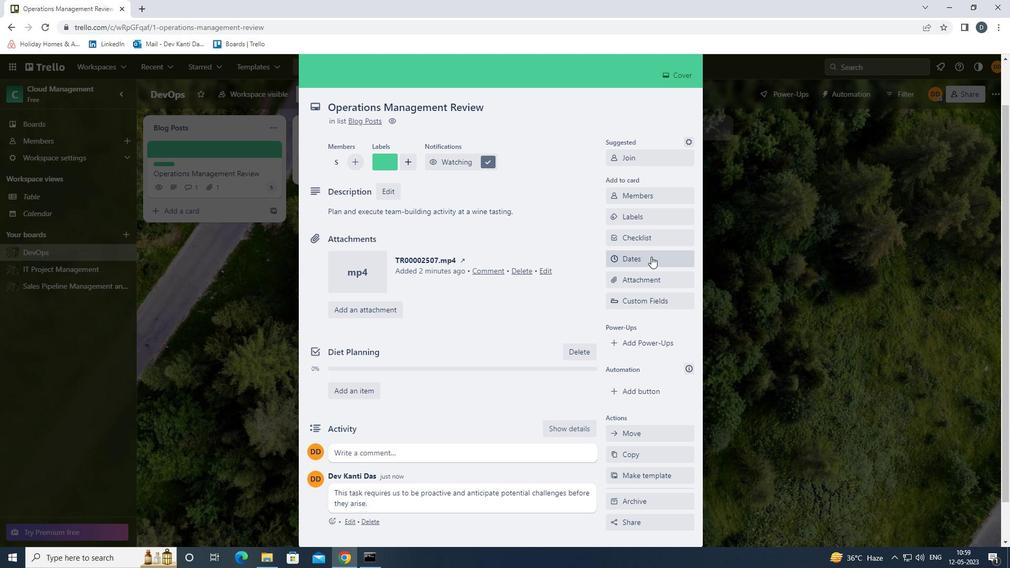 
Action: Mouse moved to (668, 163)
Screenshot: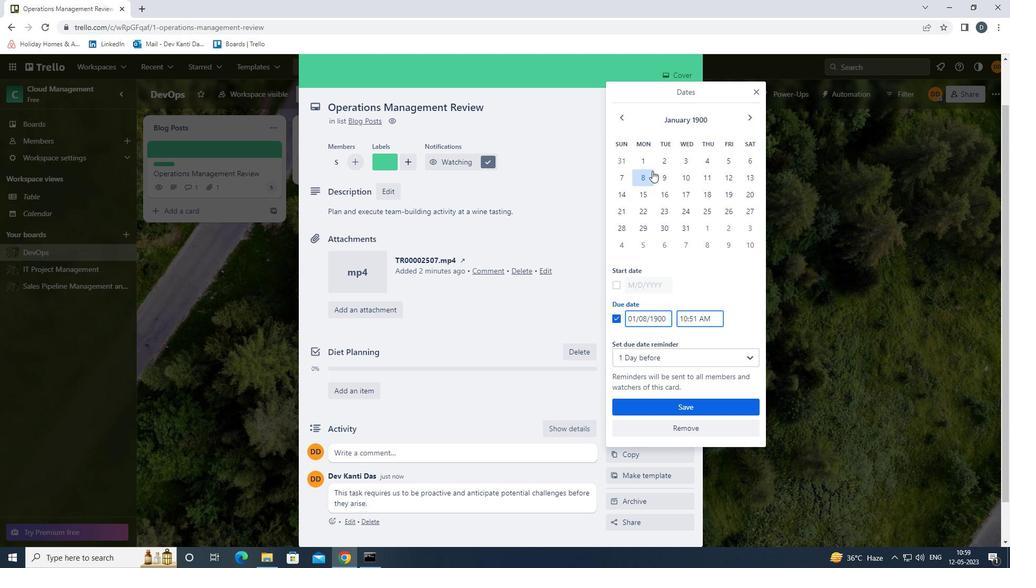 
Action: Mouse pressed left at (668, 163)
Screenshot: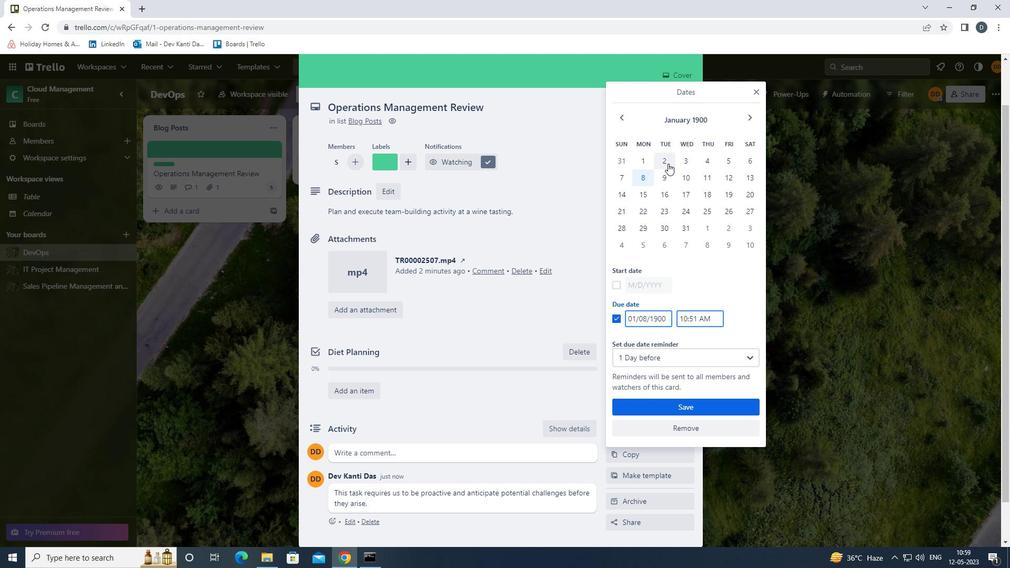 
Action: Mouse moved to (669, 181)
Screenshot: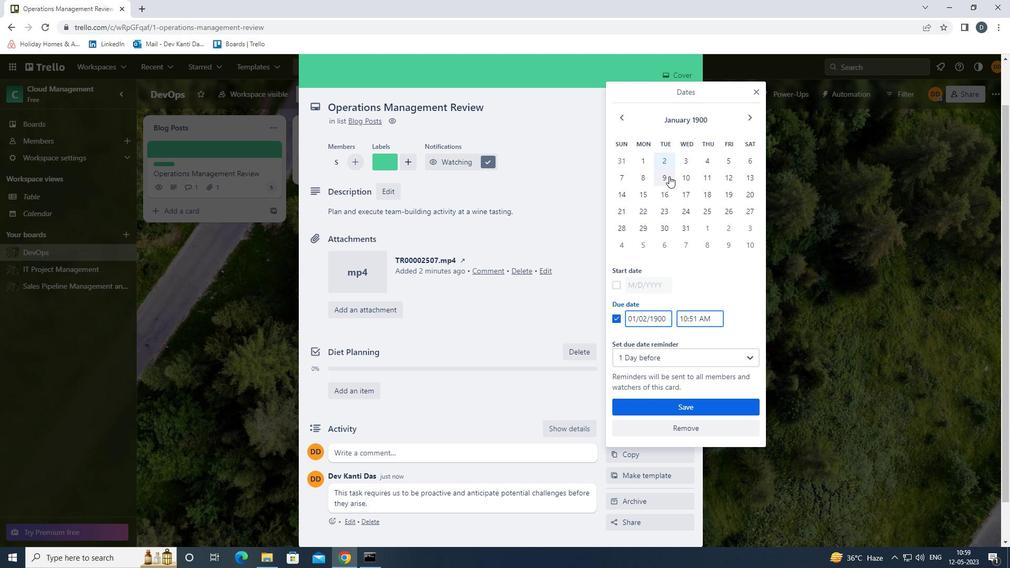 
Action: Mouse pressed left at (669, 181)
Screenshot: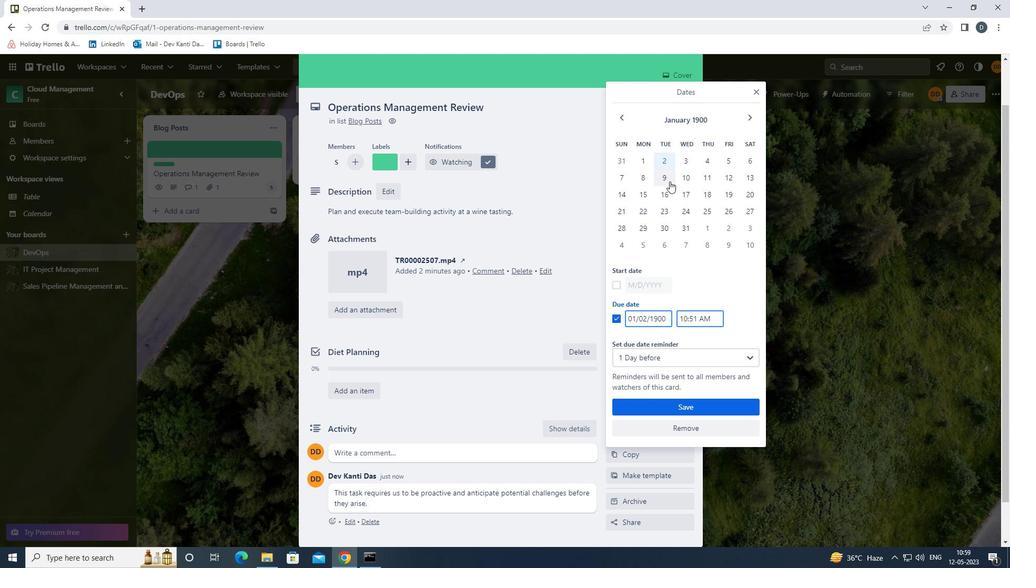 
Action: Mouse moved to (665, 161)
Screenshot: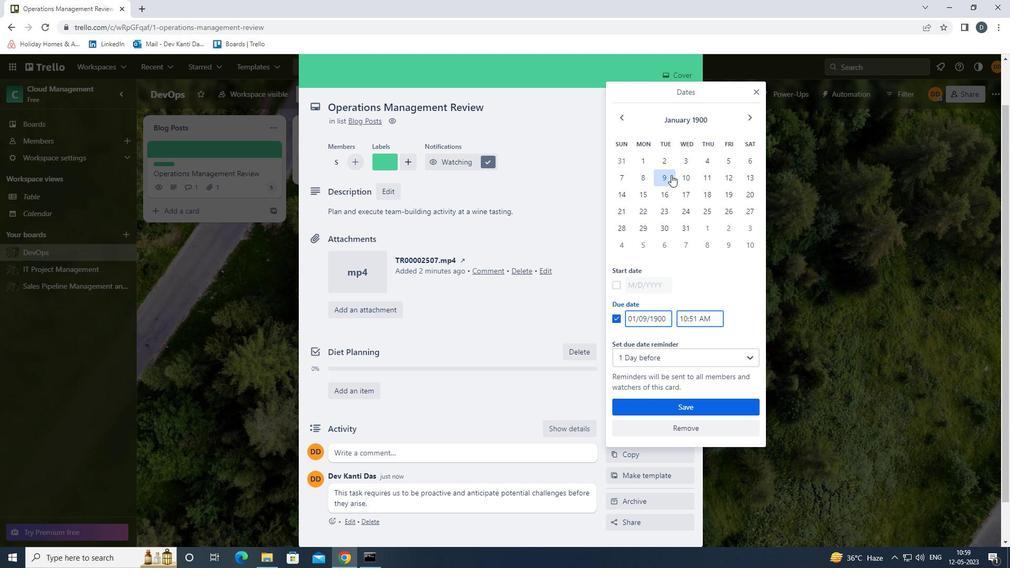 
Action: Mouse pressed left at (665, 161)
Screenshot: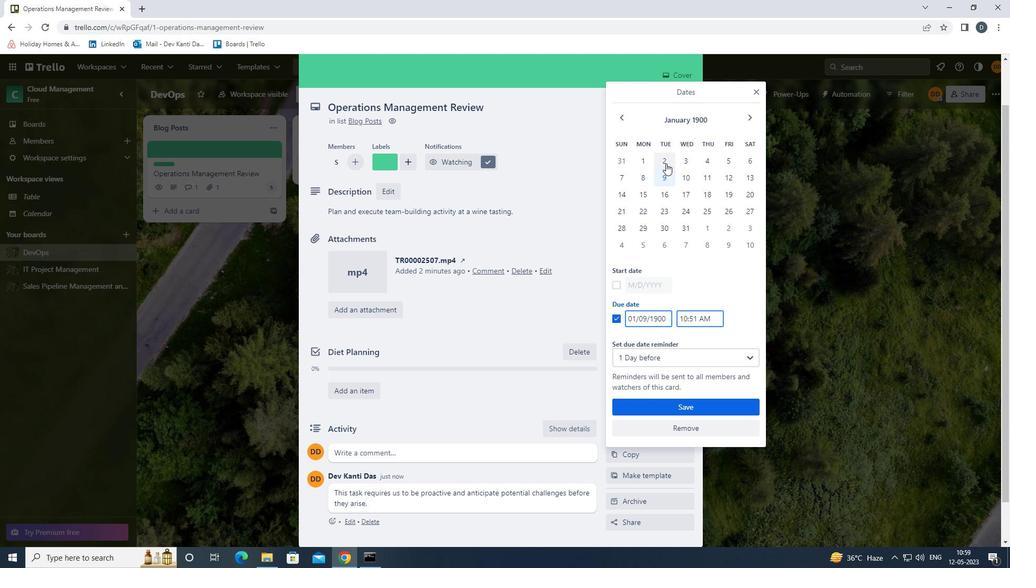 
Action: Mouse moved to (617, 284)
Screenshot: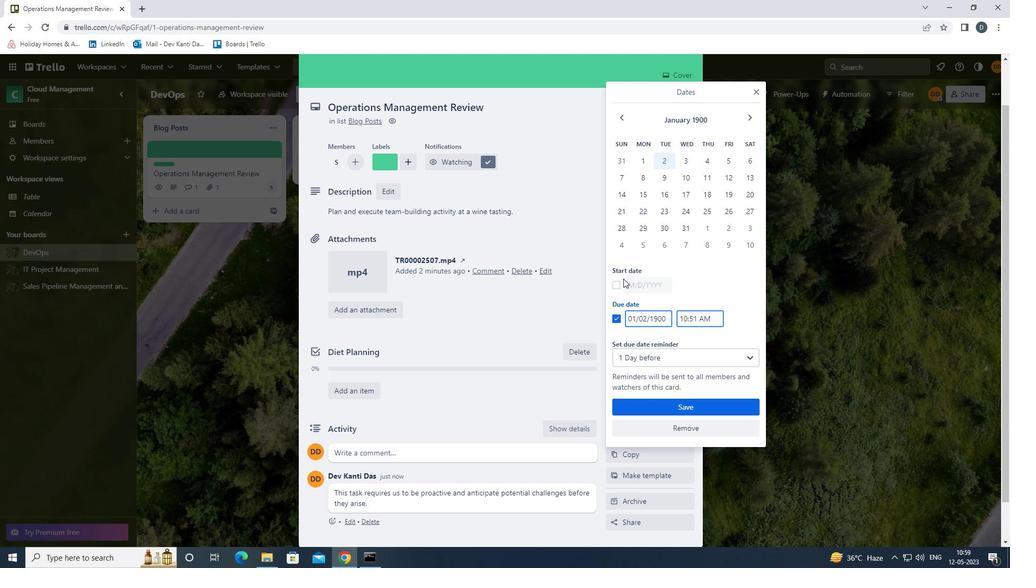 
Action: Mouse pressed left at (617, 284)
Screenshot: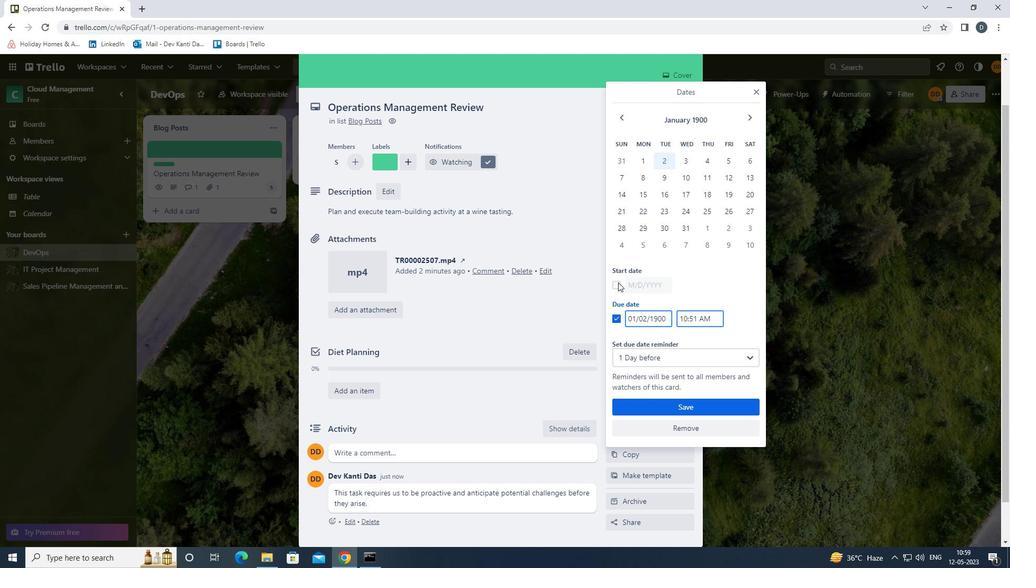 
Action: Mouse moved to (666, 181)
Screenshot: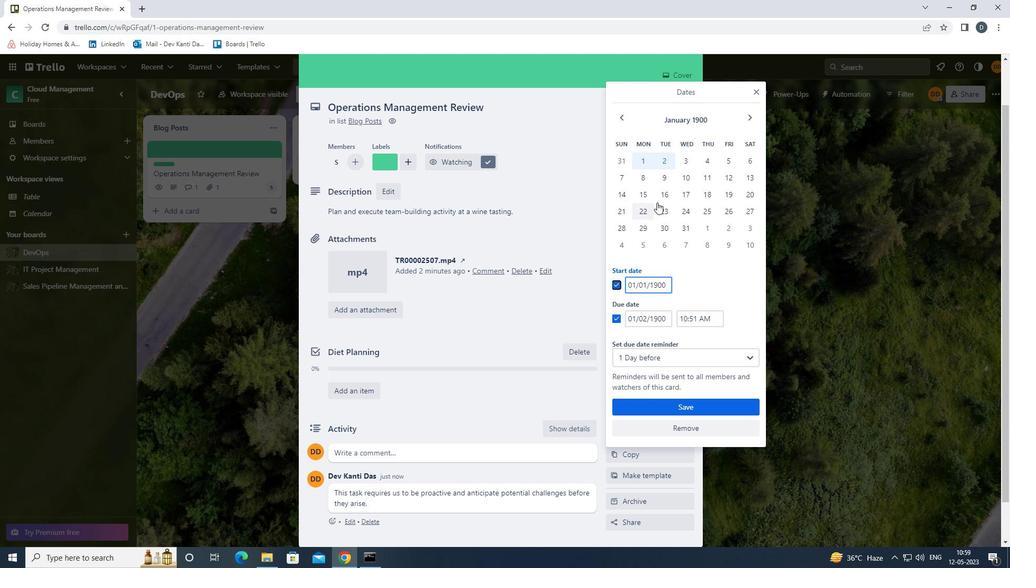 
Action: Mouse pressed left at (666, 181)
Screenshot: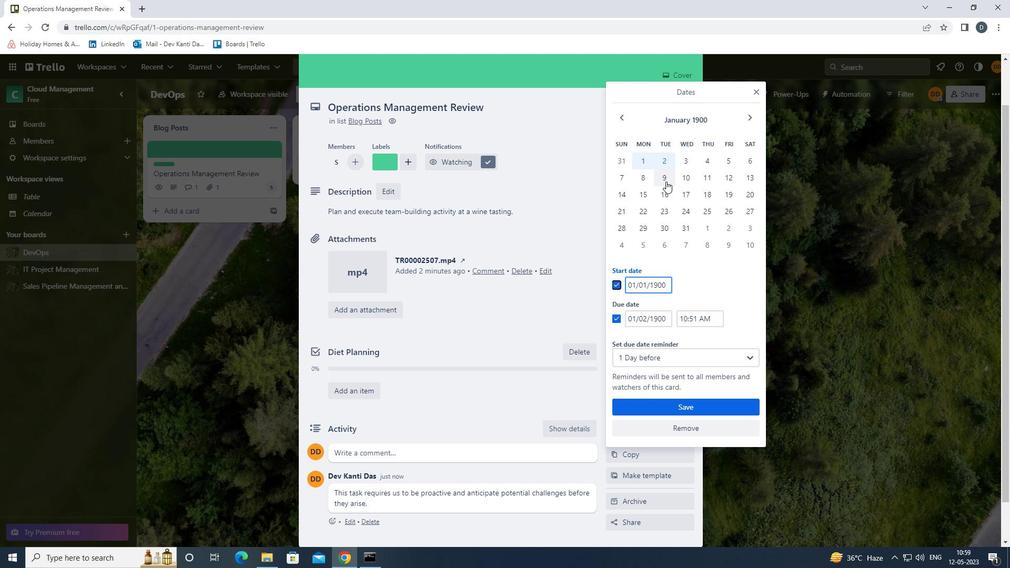 
Action: Mouse moved to (668, 161)
Screenshot: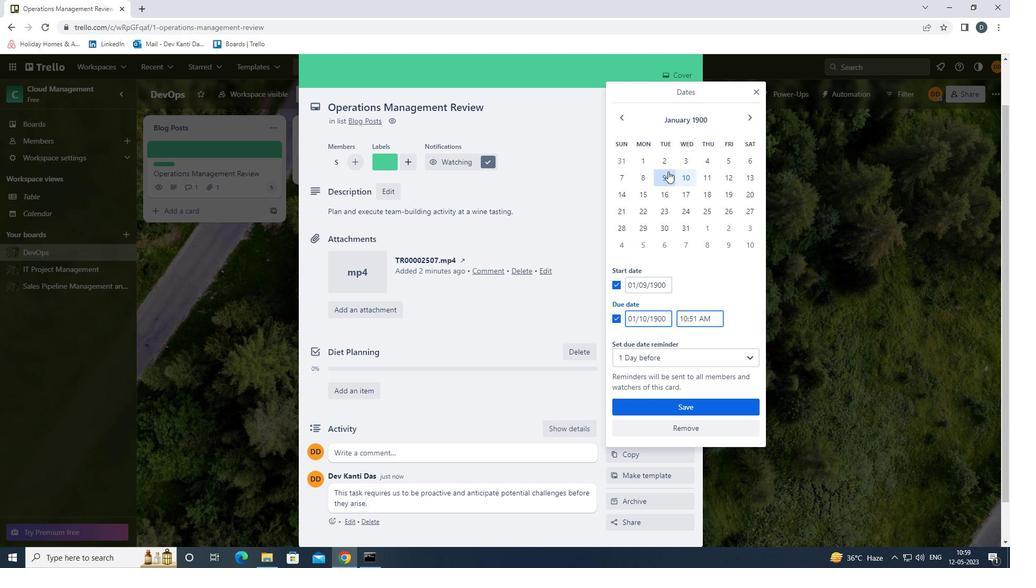 
Action: Mouse pressed left at (668, 161)
Screenshot: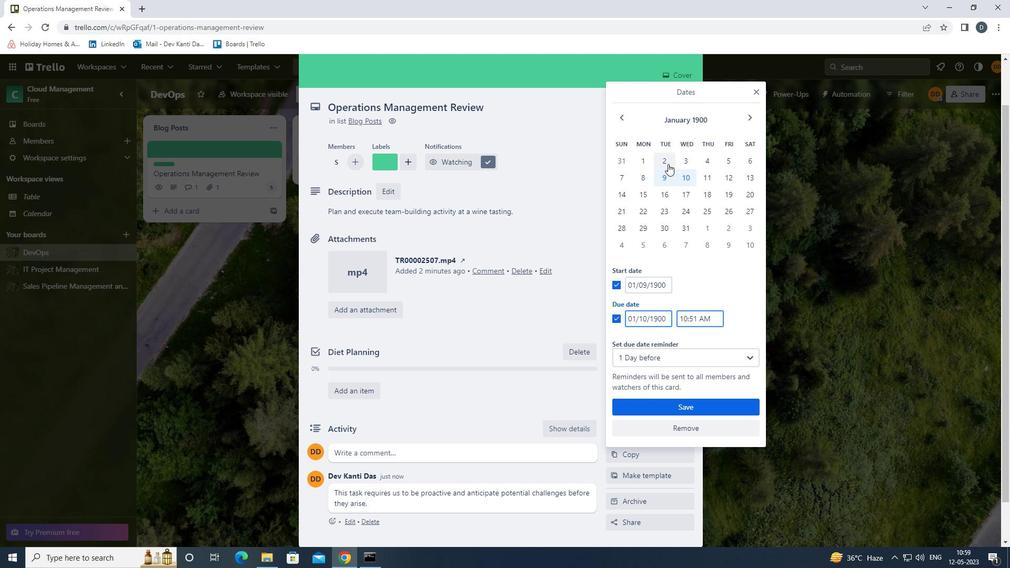 
Action: Mouse moved to (668, 179)
Screenshot: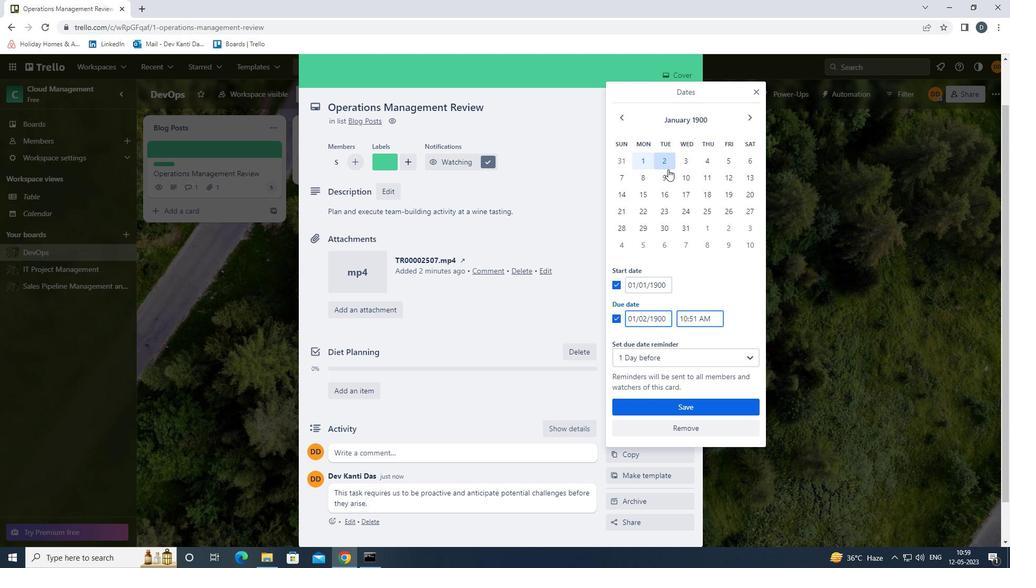 
Action: Mouse pressed left at (668, 179)
Screenshot: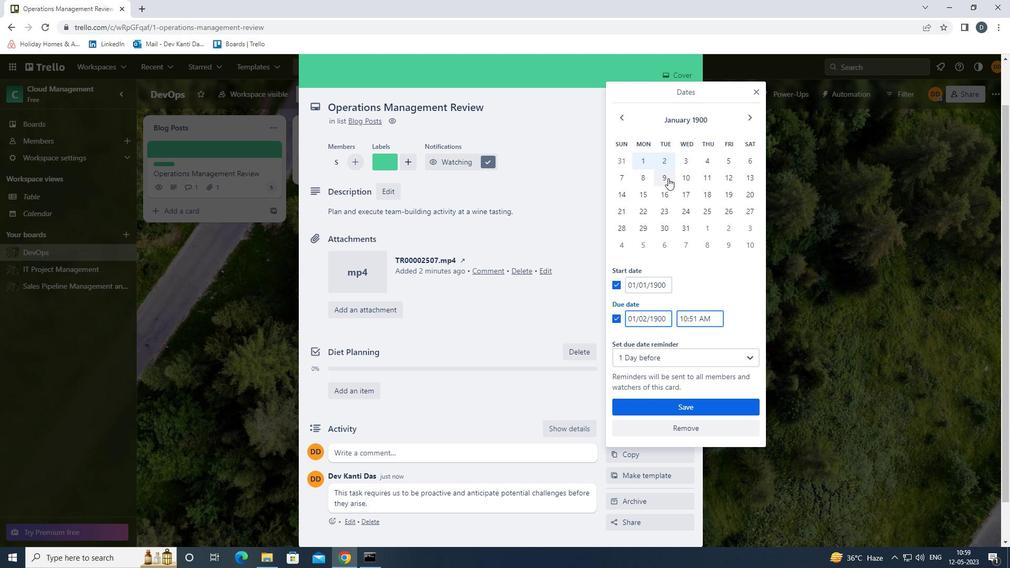 
Action: Mouse moved to (662, 156)
Screenshot: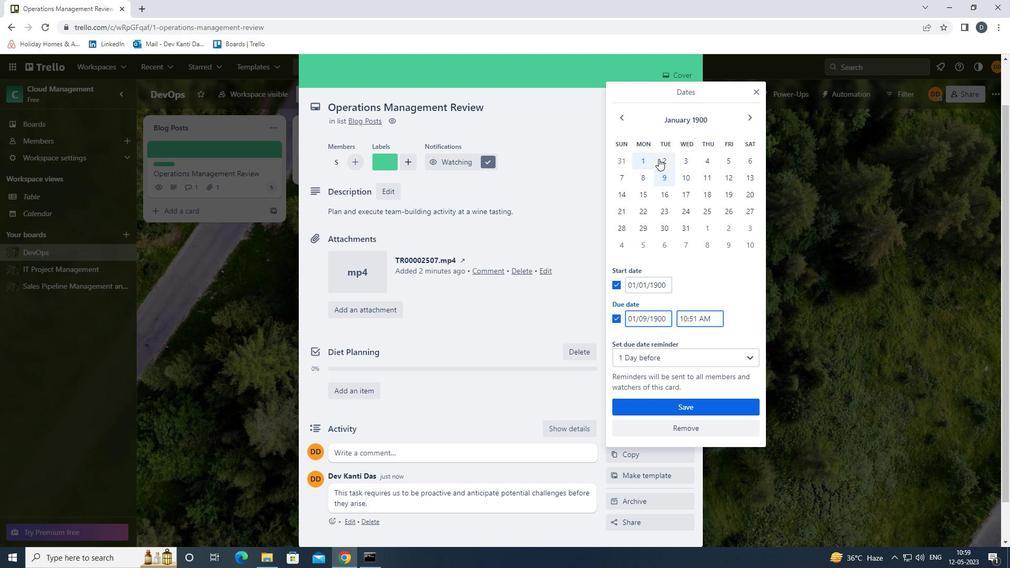
Action: Mouse pressed left at (662, 156)
Screenshot: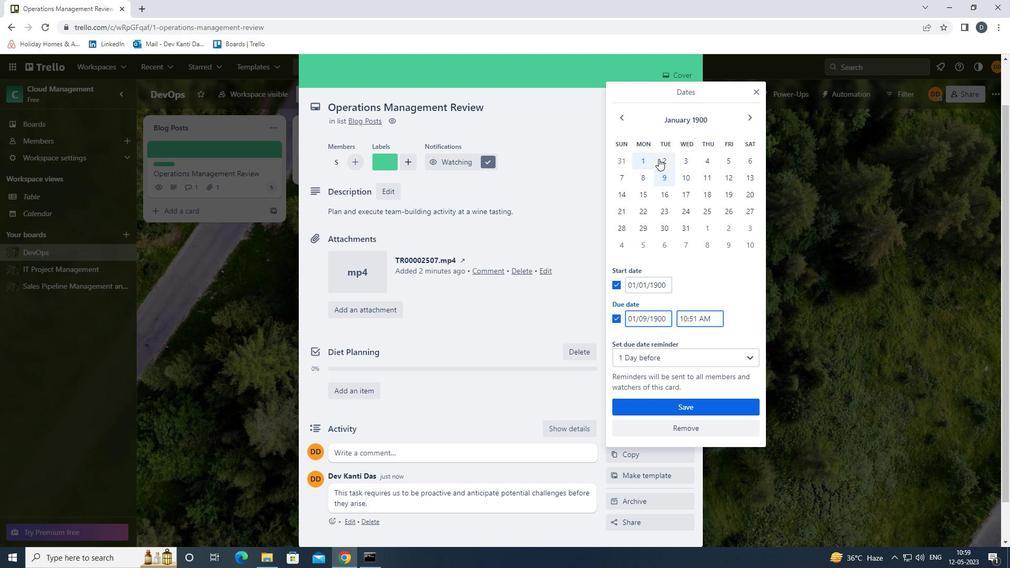 
Action: Mouse moved to (622, 284)
Screenshot: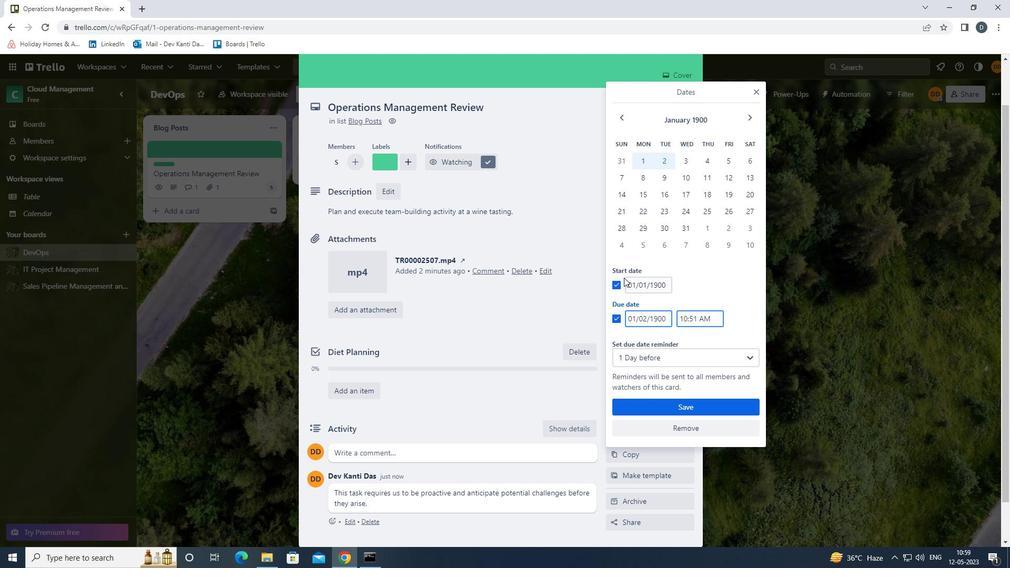 
Action: Mouse pressed left at (622, 284)
Screenshot: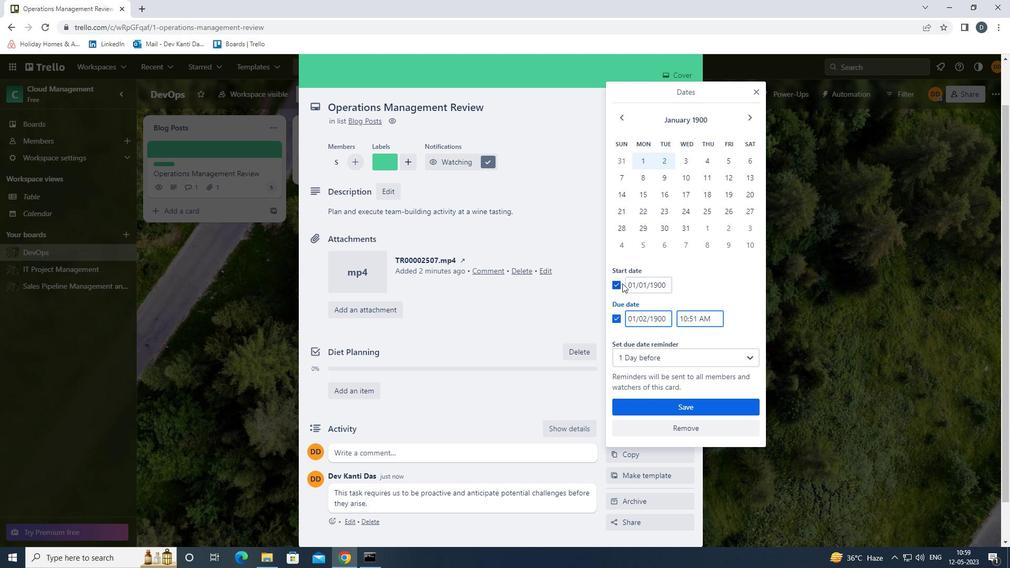 
Action: Mouse pressed left at (622, 284)
Screenshot: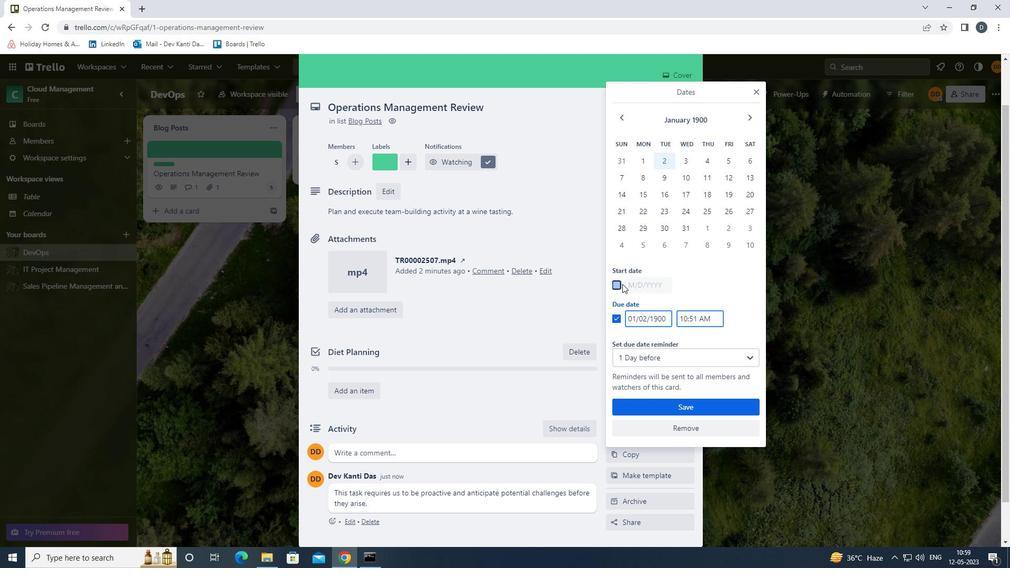 
Action: Mouse moved to (670, 164)
Screenshot: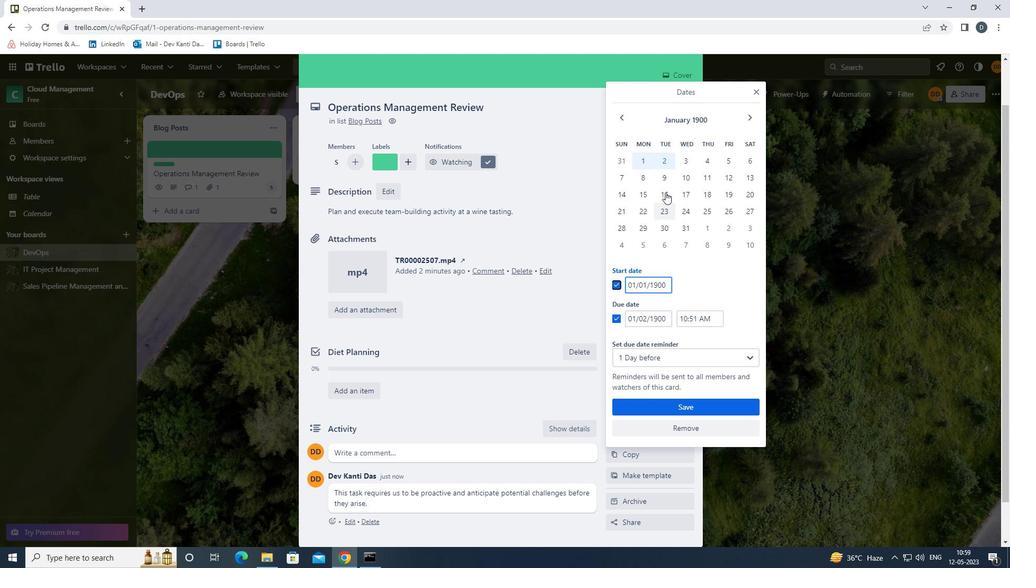 
Action: Mouse pressed left at (670, 164)
Screenshot: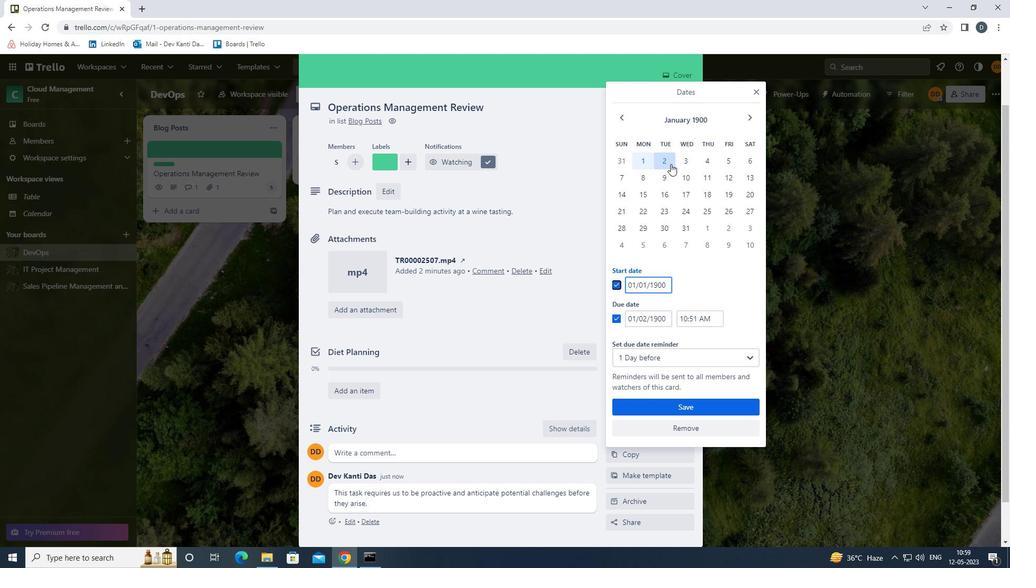 
Action: Mouse moved to (669, 178)
Screenshot: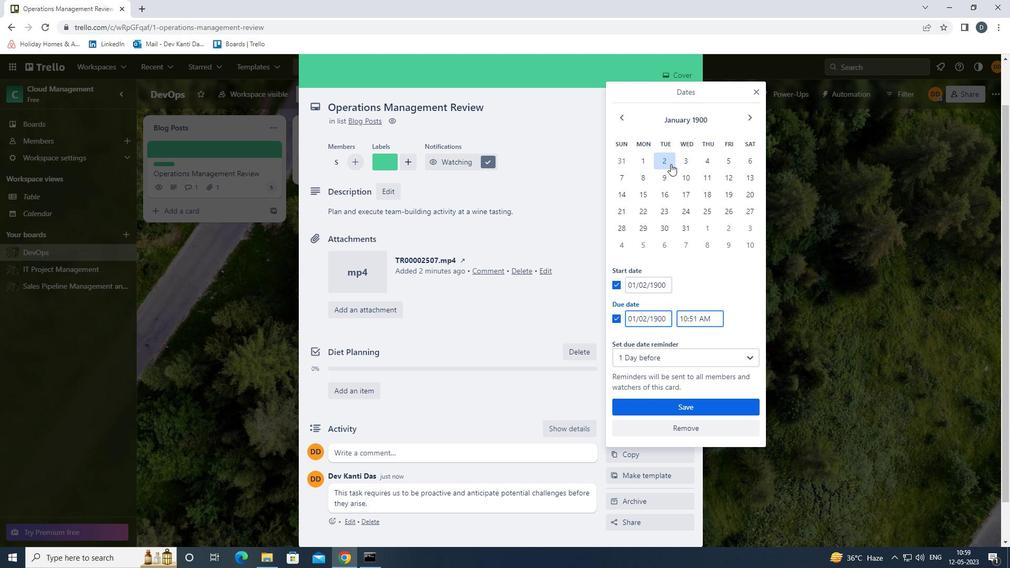 
Action: Mouse pressed left at (669, 178)
Screenshot: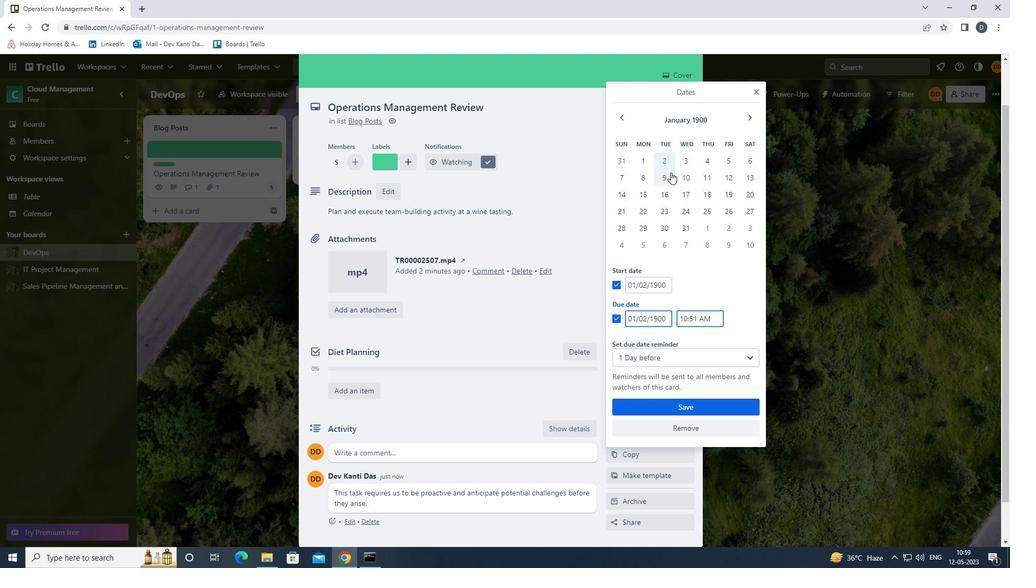 
Action: Mouse moved to (692, 402)
Screenshot: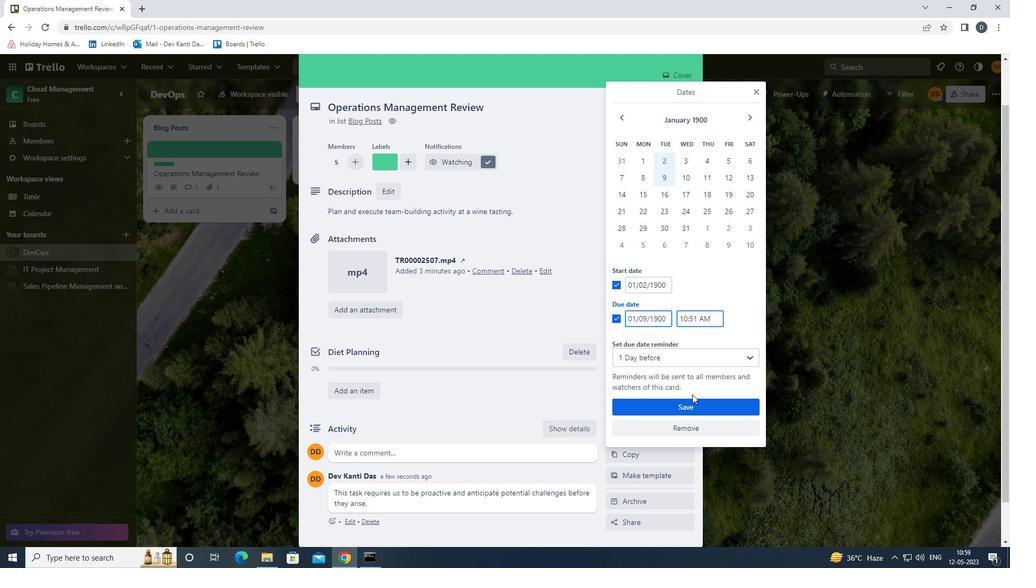
Action: Mouse pressed left at (692, 402)
Screenshot: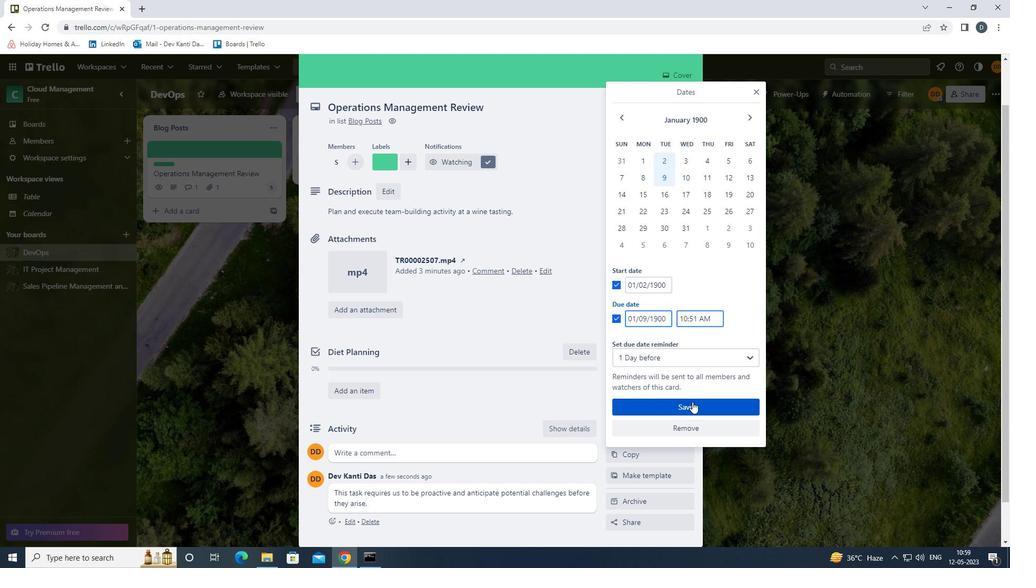 
Action: Mouse moved to (679, 348)
Screenshot: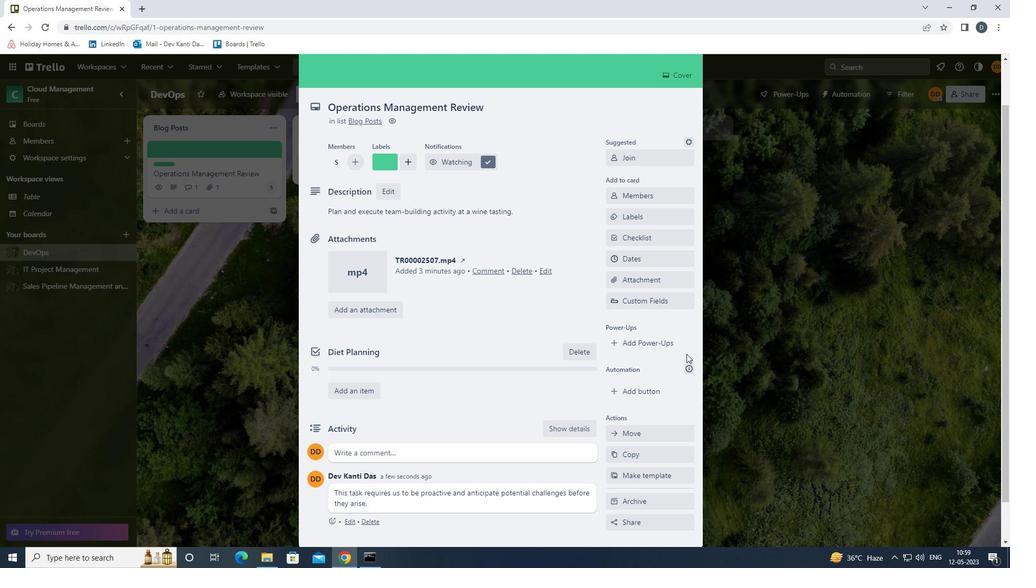 
Action: Mouse scrolled (679, 349) with delta (0, 0)
Screenshot: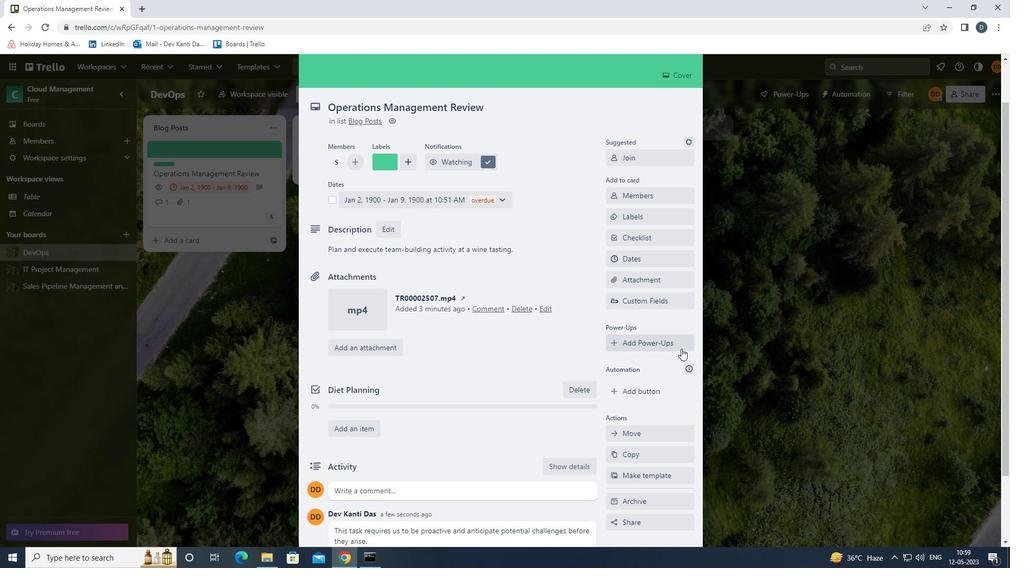 
Action: Mouse scrolled (679, 349) with delta (0, 0)
Screenshot: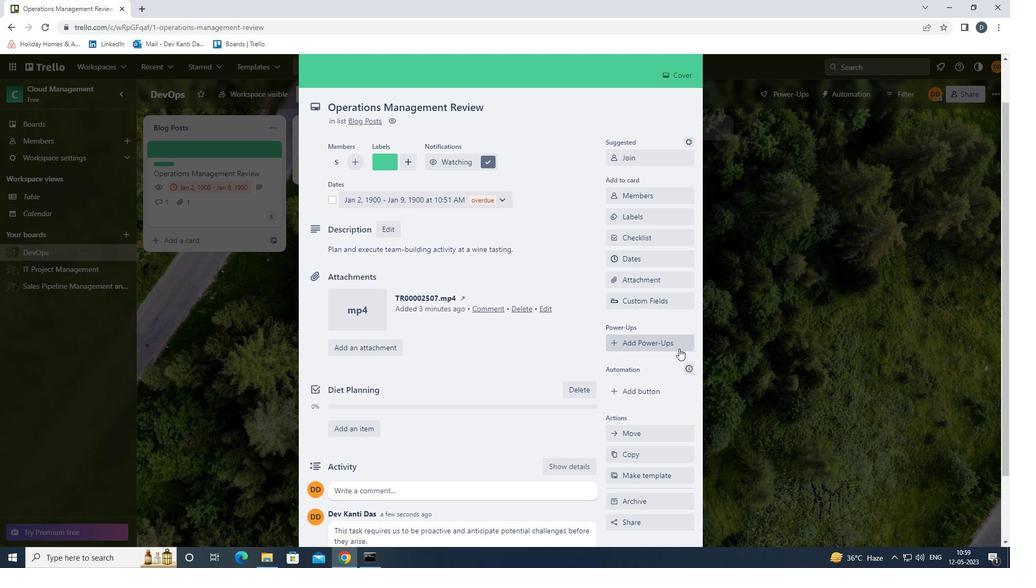 
Action: Mouse moved to (694, 92)
Screenshot: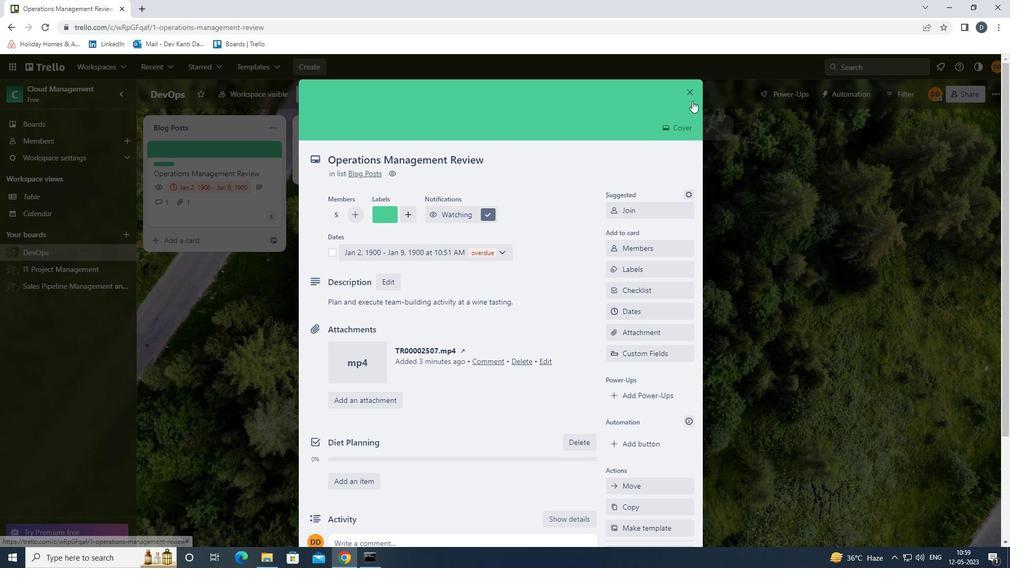
Action: Mouse pressed left at (694, 92)
Screenshot: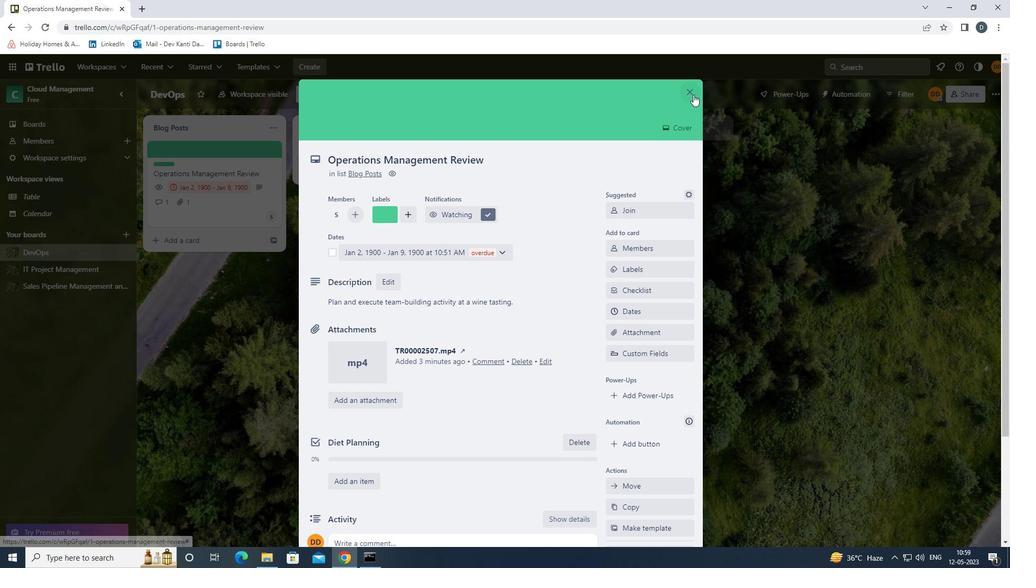 
Action: Mouse moved to (707, 259)
Screenshot: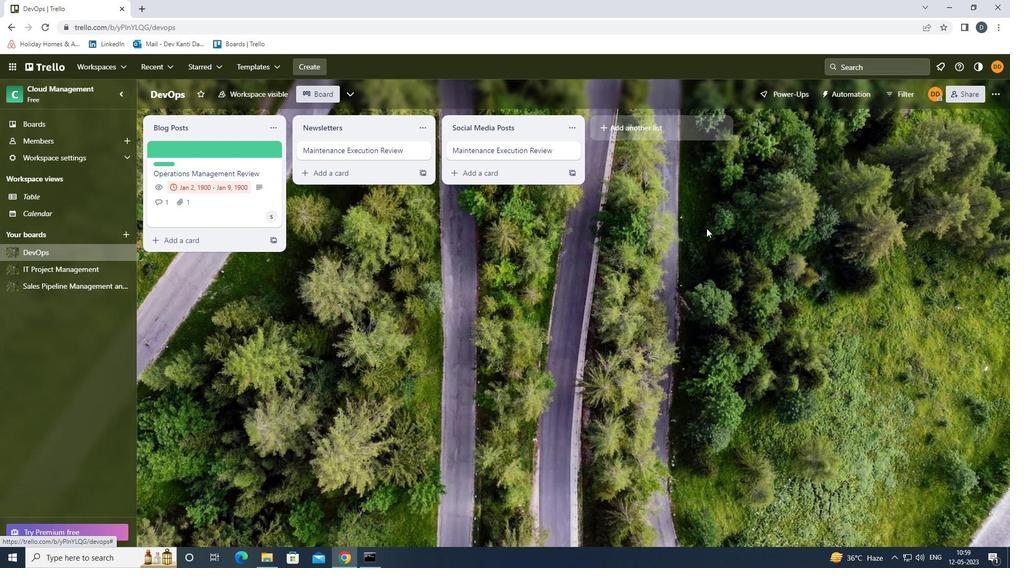 
Action: Mouse pressed left at (707, 259)
Screenshot: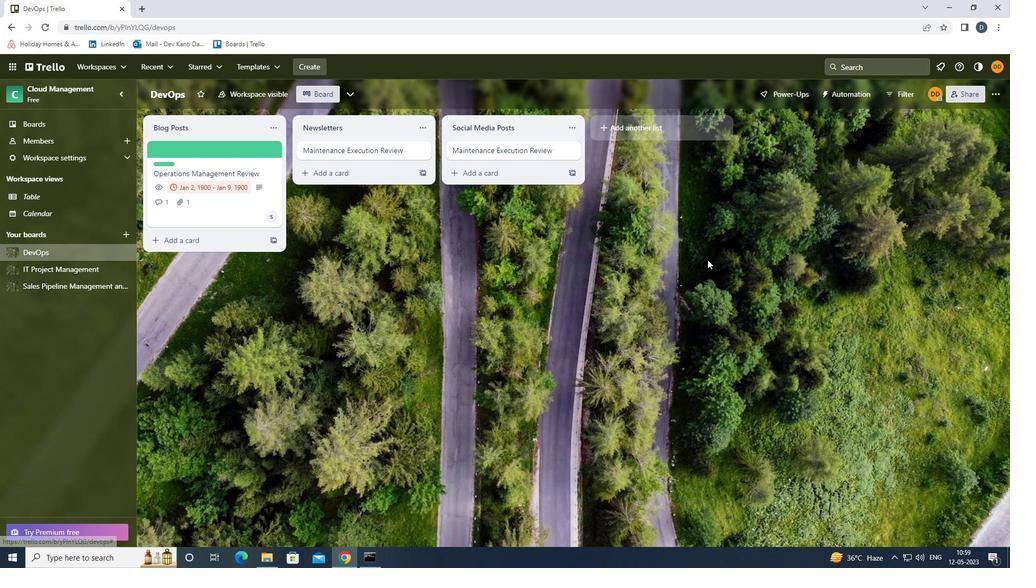 
